 Task: Find connections with filter location Décines-Charpieu with filter topic #motivation with filter profile language French with filter current company Allianz Technology with filter school Al-Falah University with filter industry Construction Hardware Manufacturing with filter service category Customer Support with filter keywords title Restaurant Manager
Action: Mouse moved to (501, 59)
Screenshot: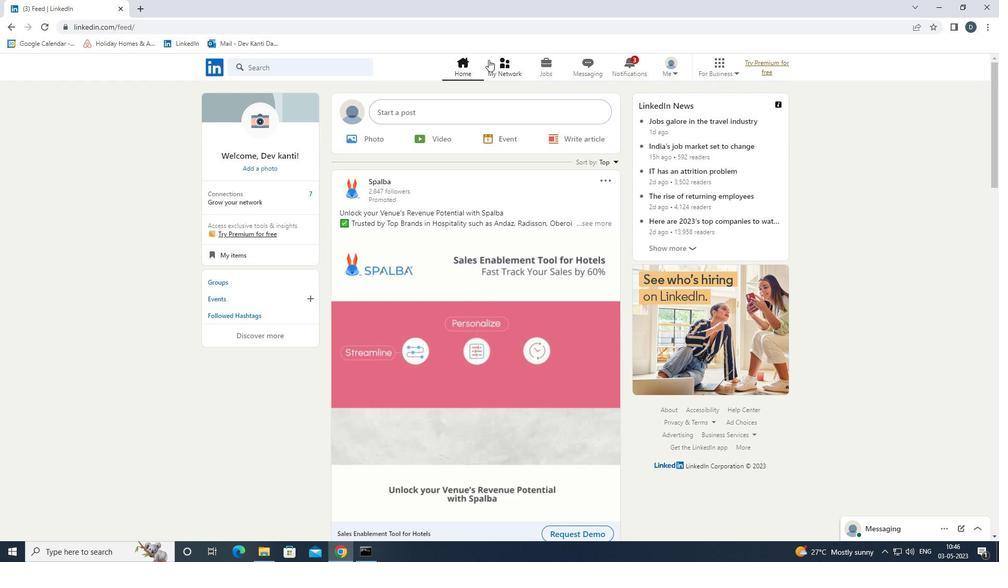 
Action: Mouse pressed left at (501, 59)
Screenshot: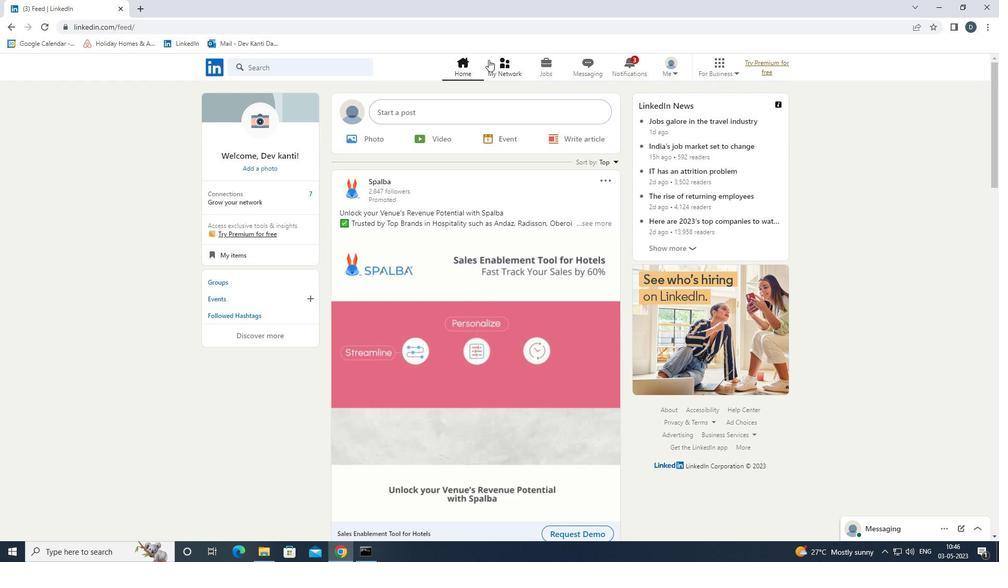 
Action: Mouse moved to (343, 124)
Screenshot: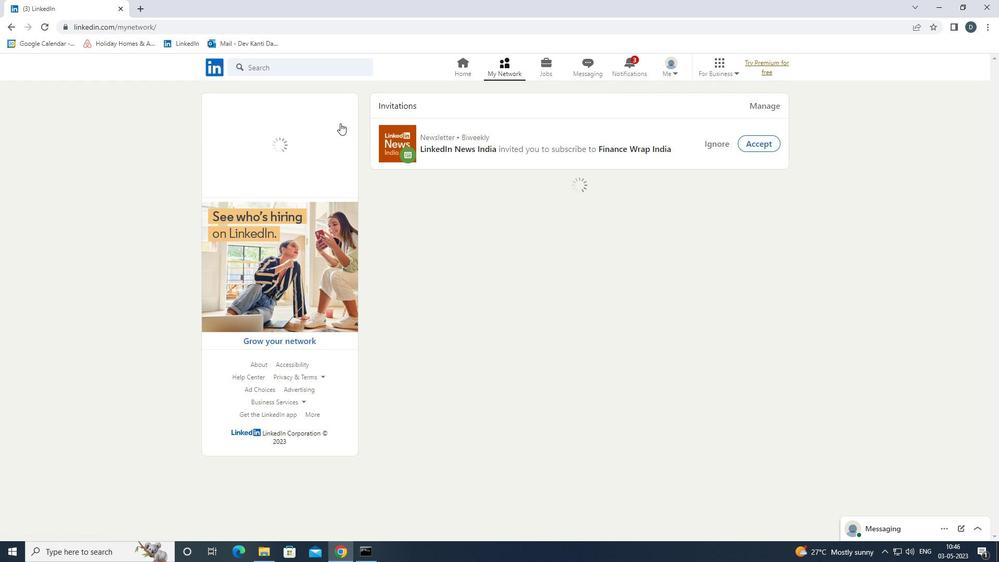 
Action: Mouse pressed left at (343, 124)
Screenshot: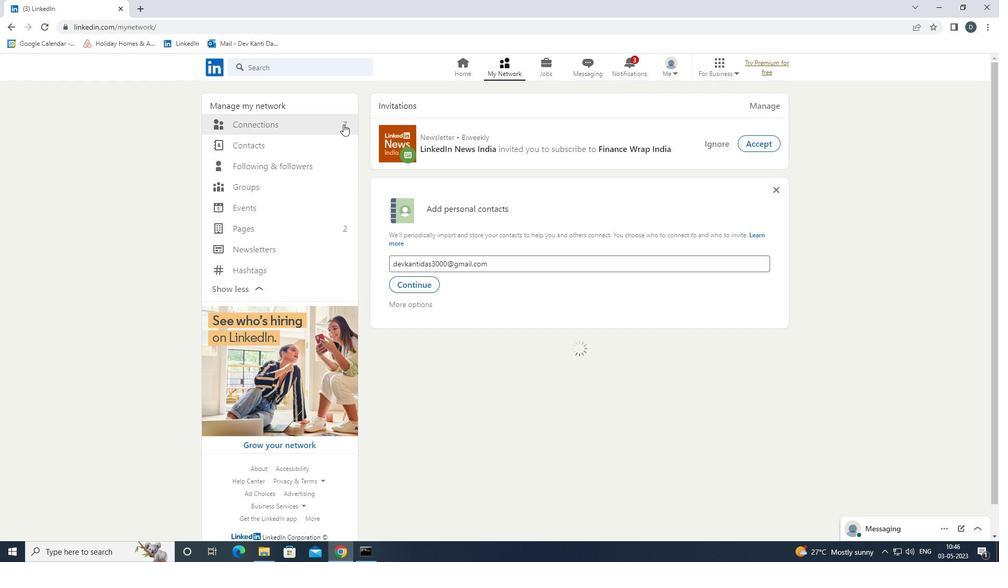 
Action: Mouse moved to (571, 125)
Screenshot: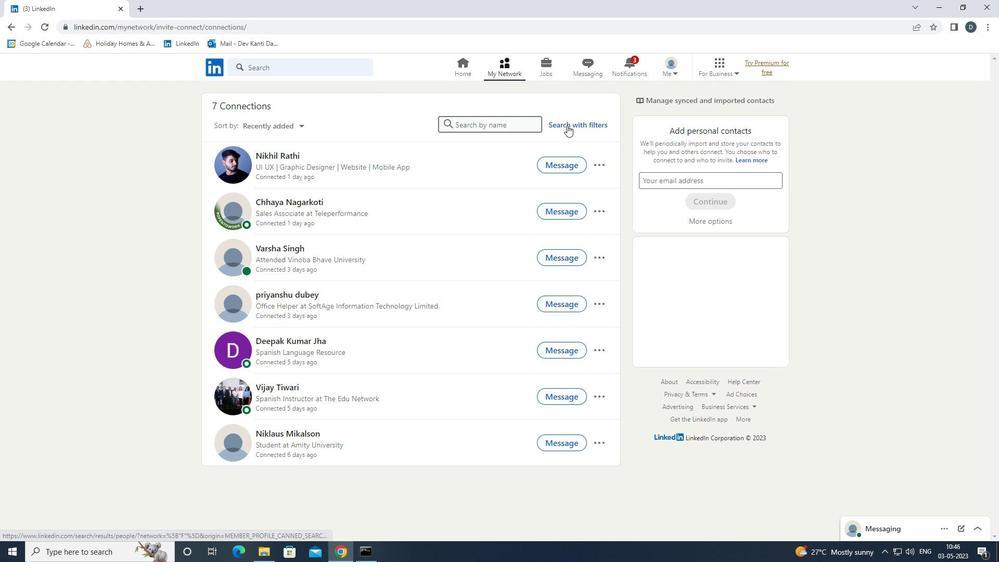 
Action: Mouse pressed left at (571, 125)
Screenshot: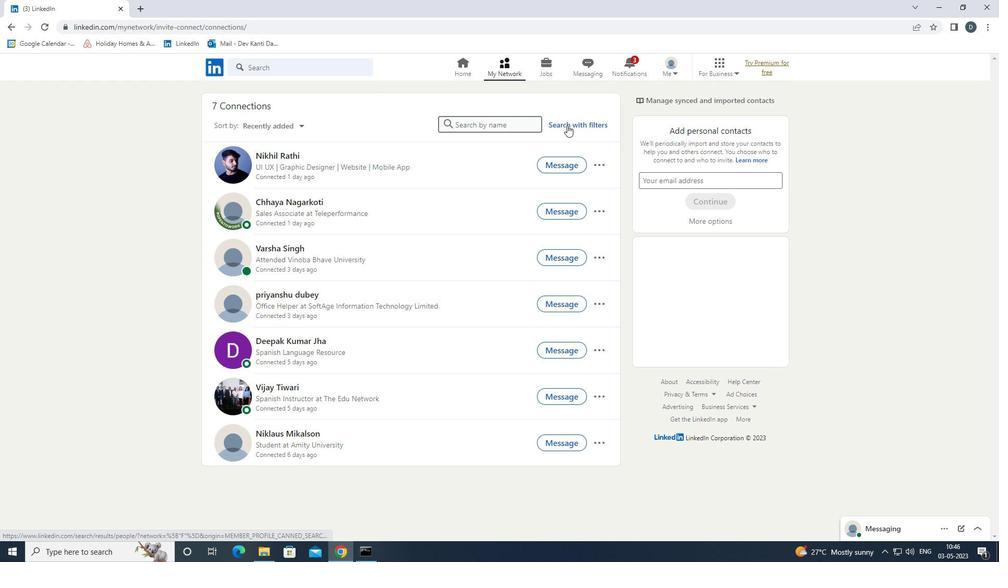 
Action: Mouse moved to (543, 95)
Screenshot: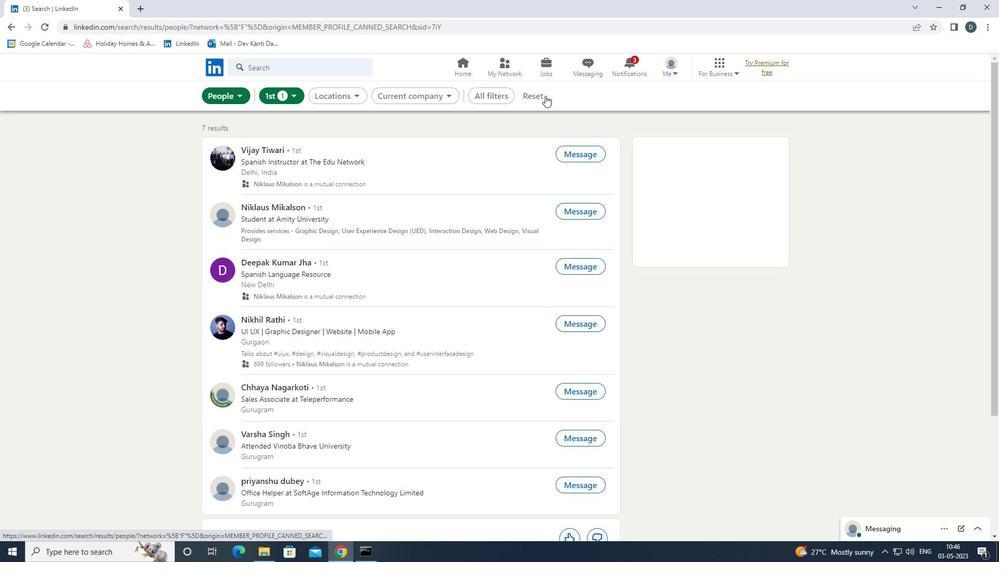 
Action: Mouse pressed left at (543, 95)
Screenshot: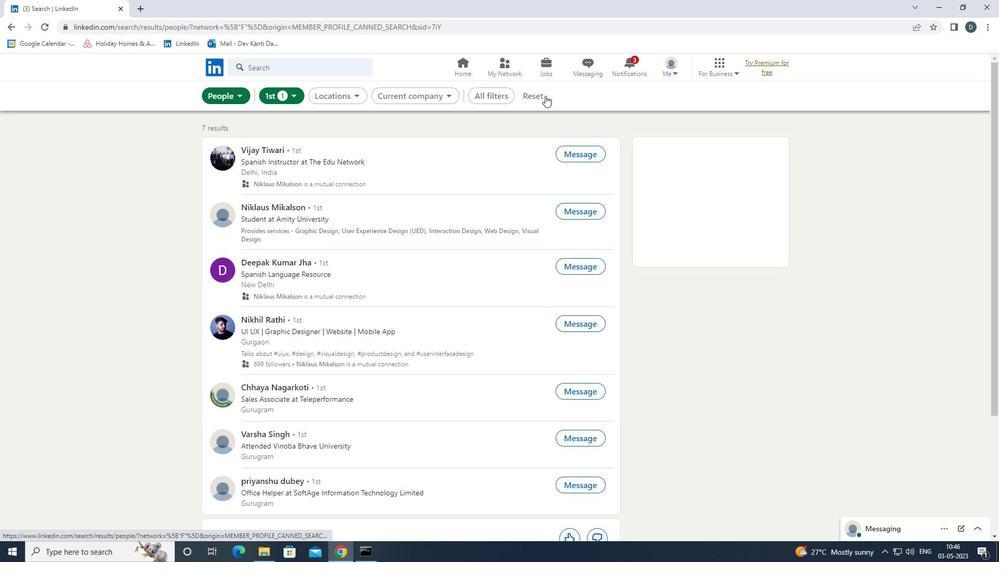 
Action: Mouse moved to (513, 97)
Screenshot: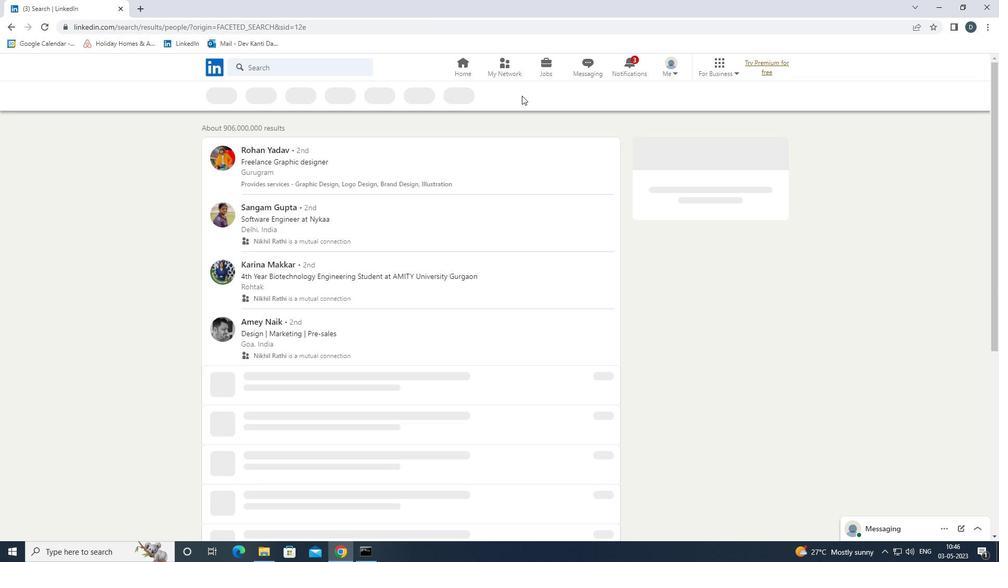 
Action: Mouse pressed left at (513, 97)
Screenshot: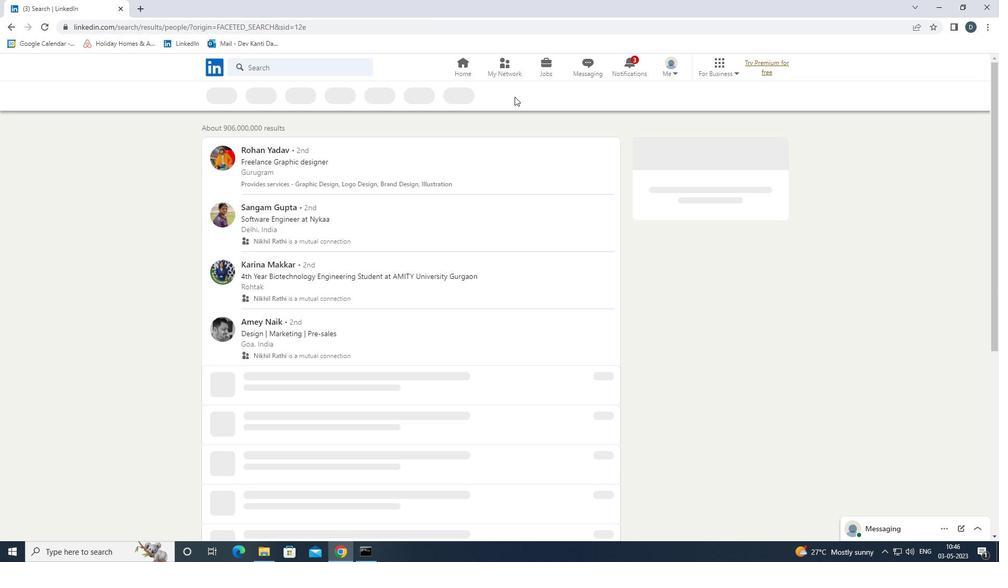 
Action: Mouse pressed left at (513, 97)
Screenshot: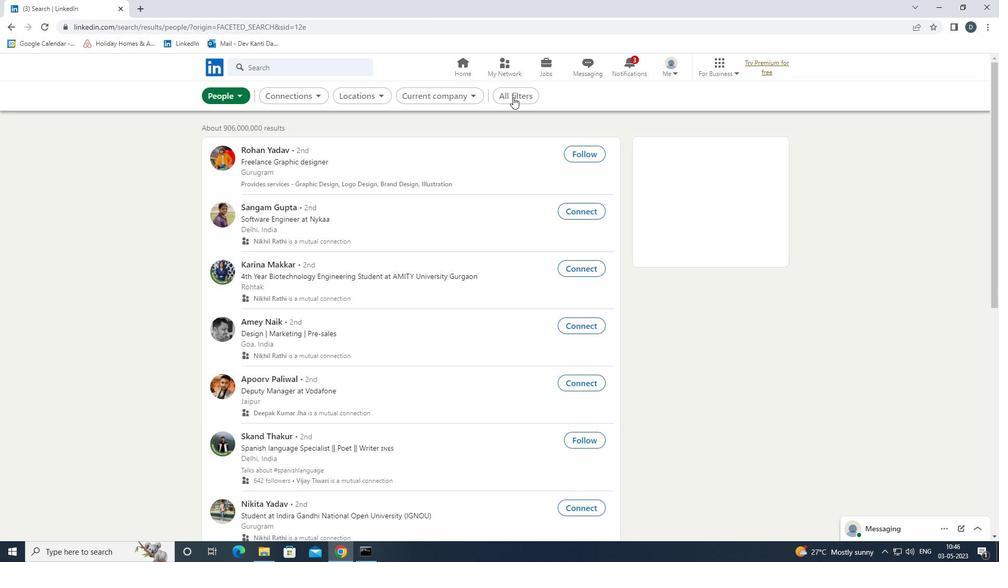 
Action: Mouse moved to (901, 305)
Screenshot: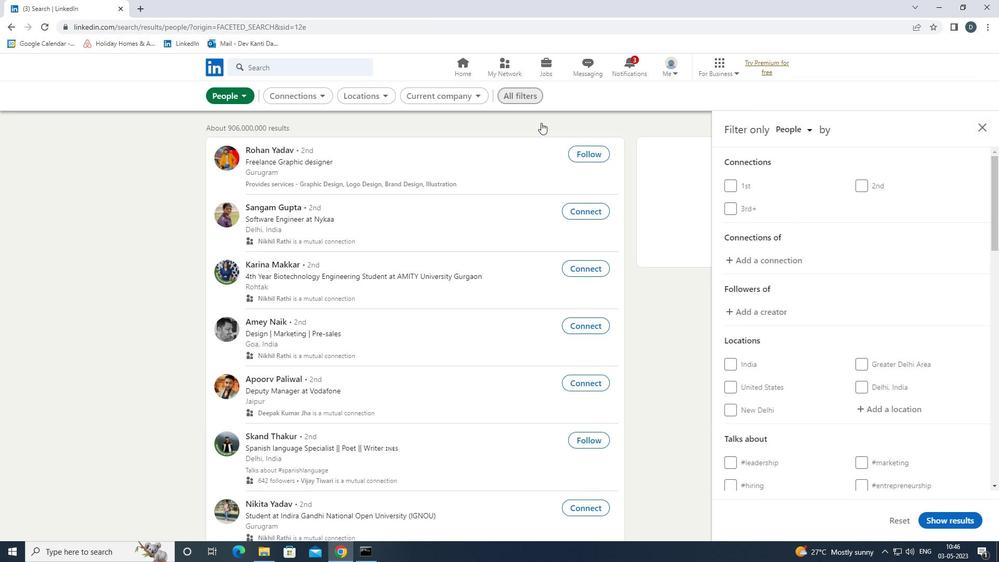 
Action: Mouse scrolled (901, 304) with delta (0, 0)
Screenshot: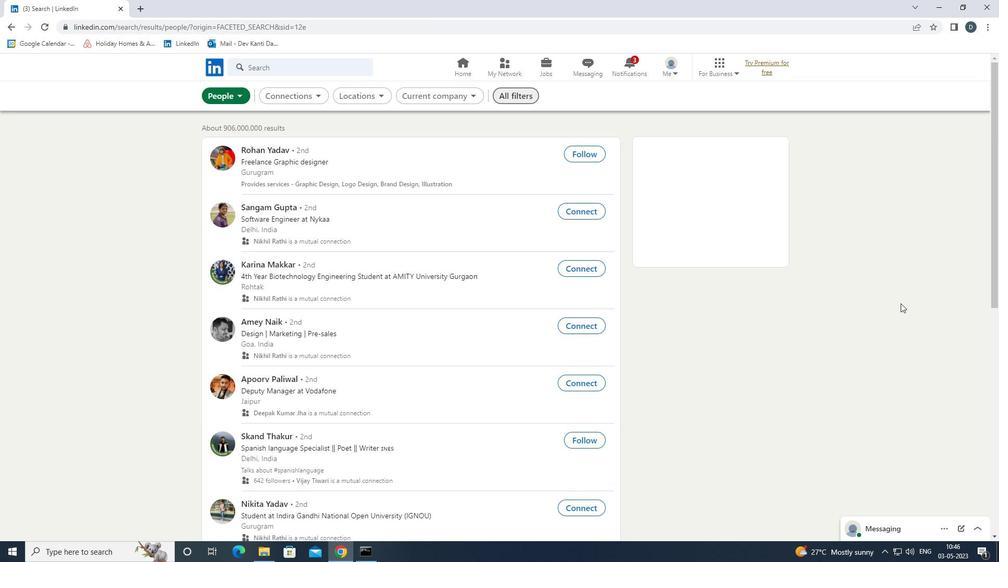 
Action: Mouse scrolled (901, 304) with delta (0, 0)
Screenshot: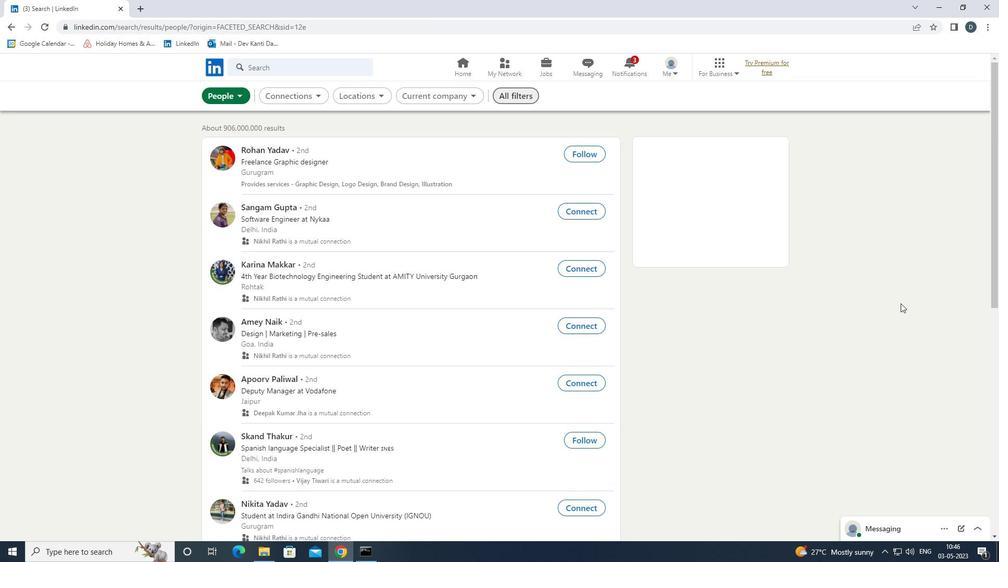 
Action: Mouse moved to (536, 101)
Screenshot: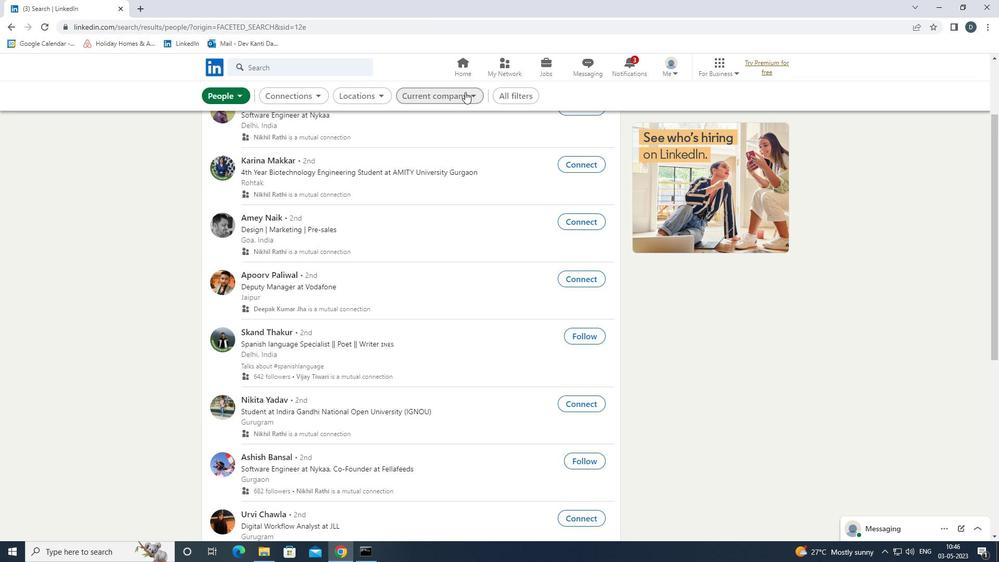 
Action: Mouse pressed left at (536, 101)
Screenshot: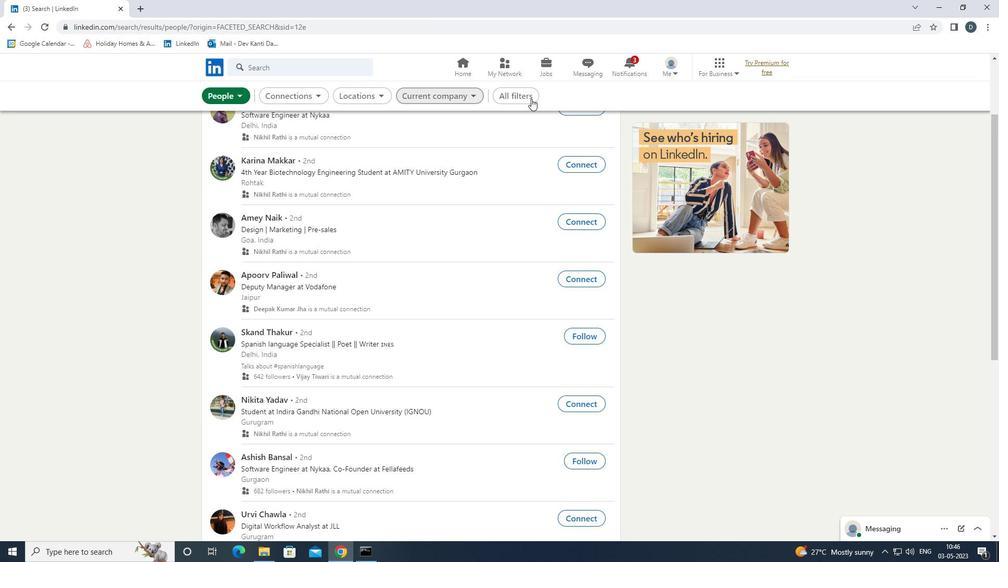 
Action: Mouse moved to (945, 299)
Screenshot: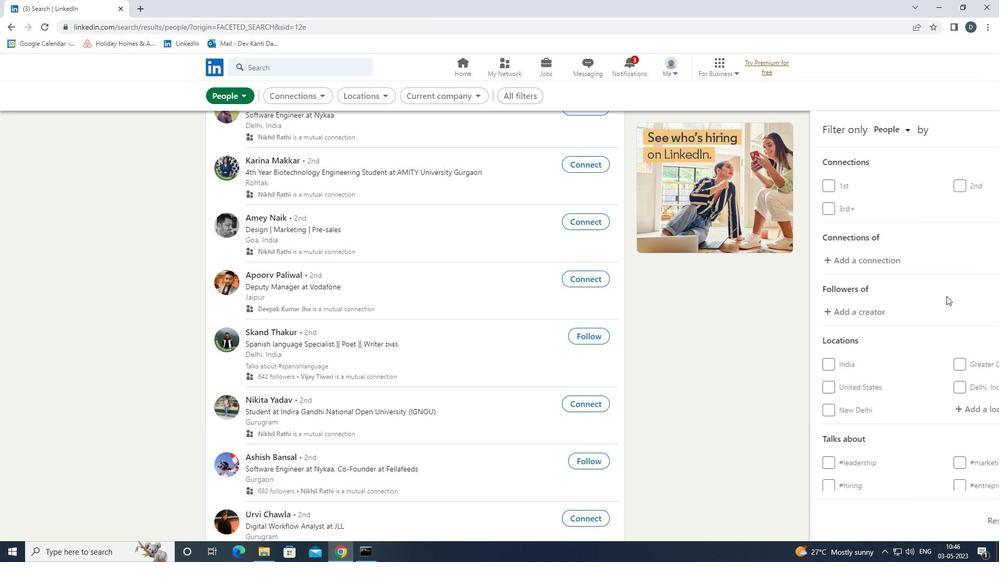 
Action: Mouse scrolled (945, 299) with delta (0, 0)
Screenshot: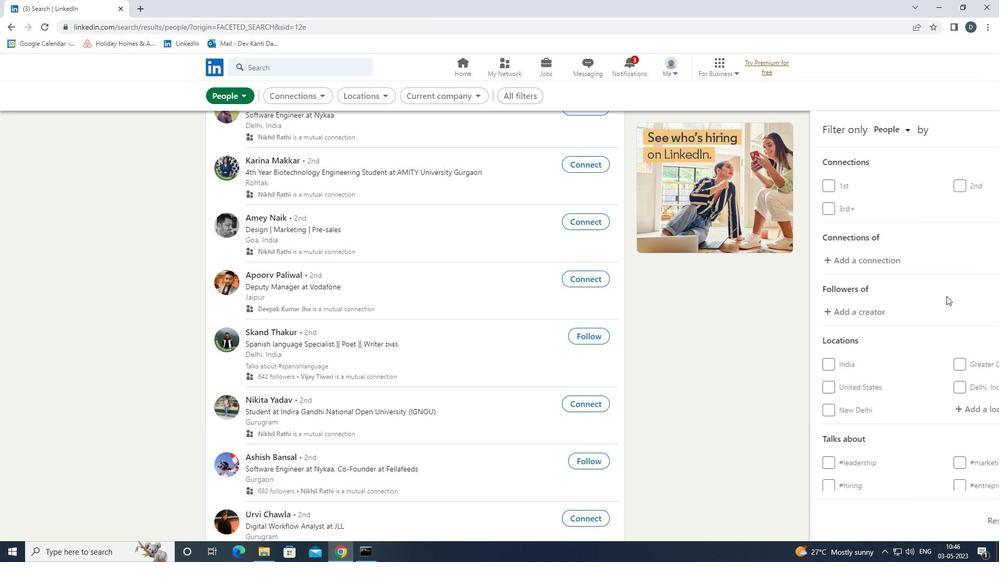 
Action: Mouse moved to (944, 300)
Screenshot: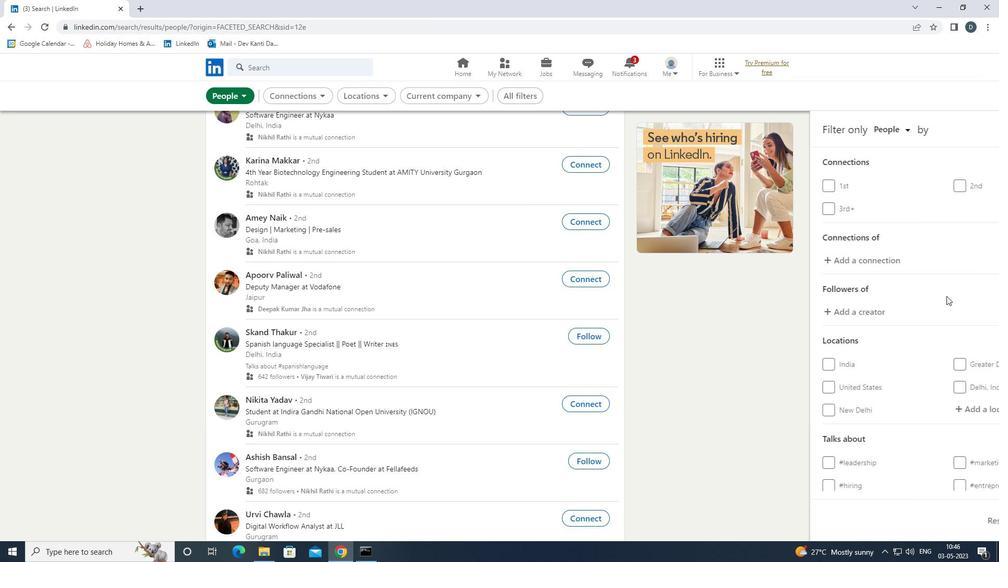 
Action: Mouse scrolled (944, 299) with delta (0, 0)
Screenshot: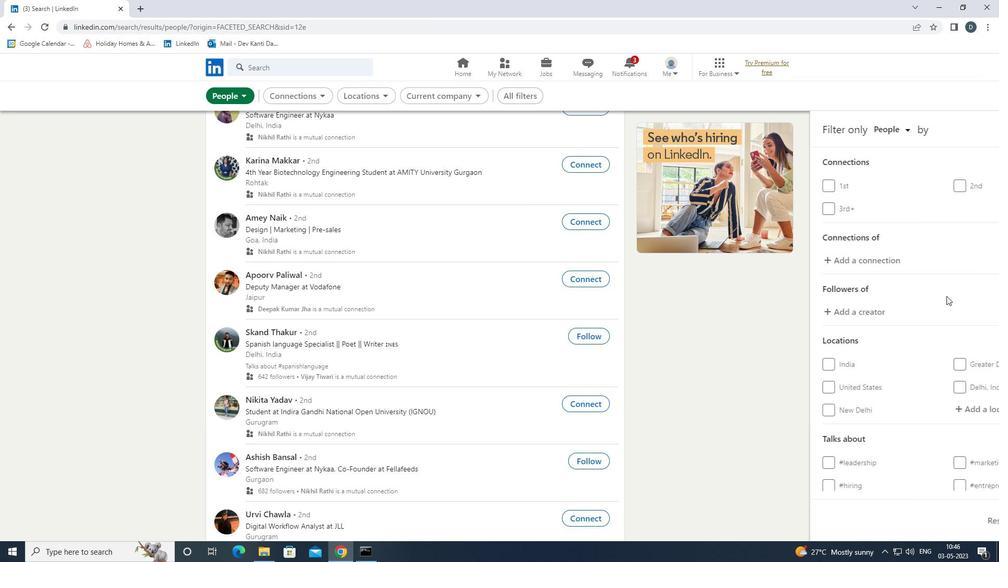 
Action: Mouse moved to (930, 304)
Screenshot: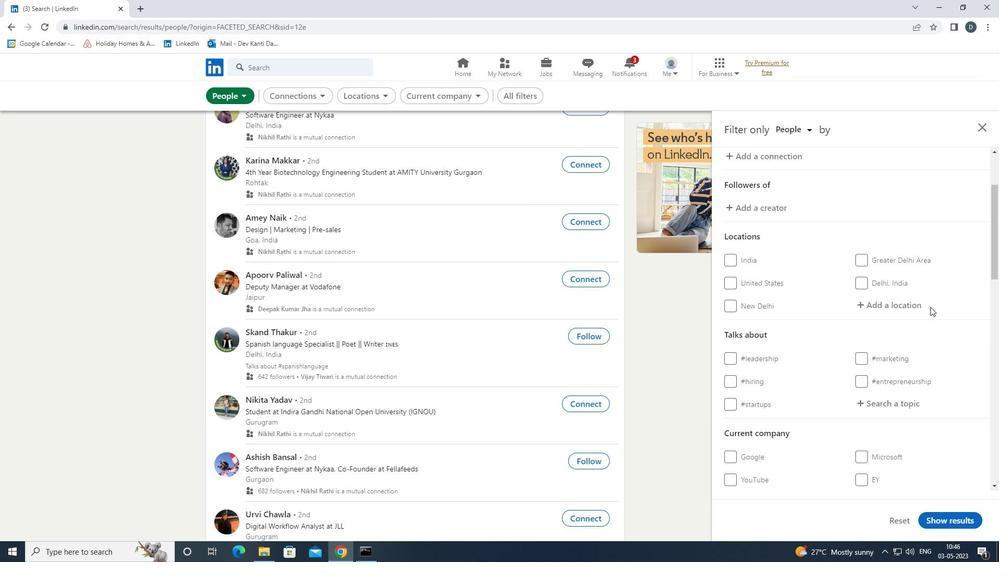 
Action: Mouse pressed left at (930, 304)
Screenshot: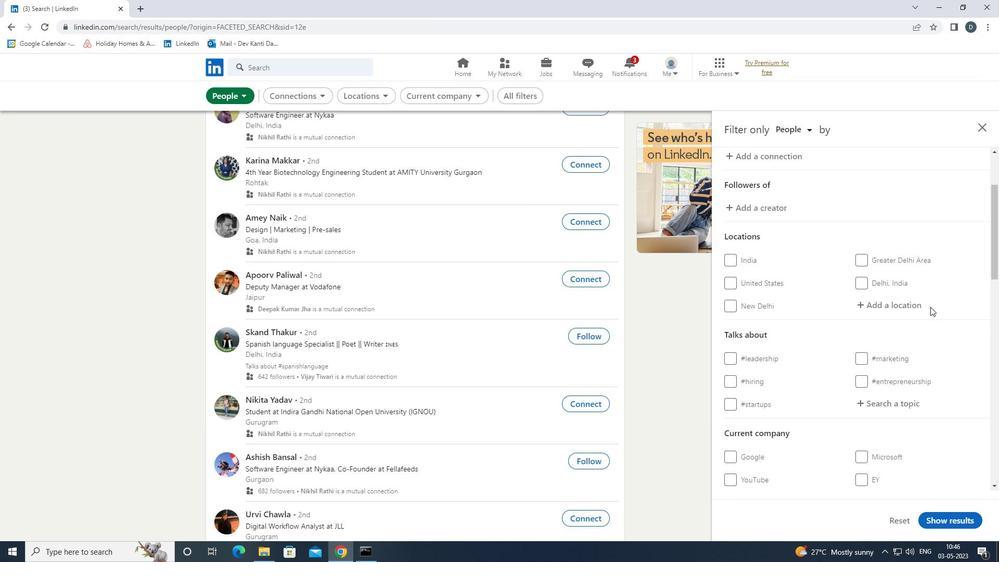 
Action: Mouse moved to (913, 310)
Screenshot: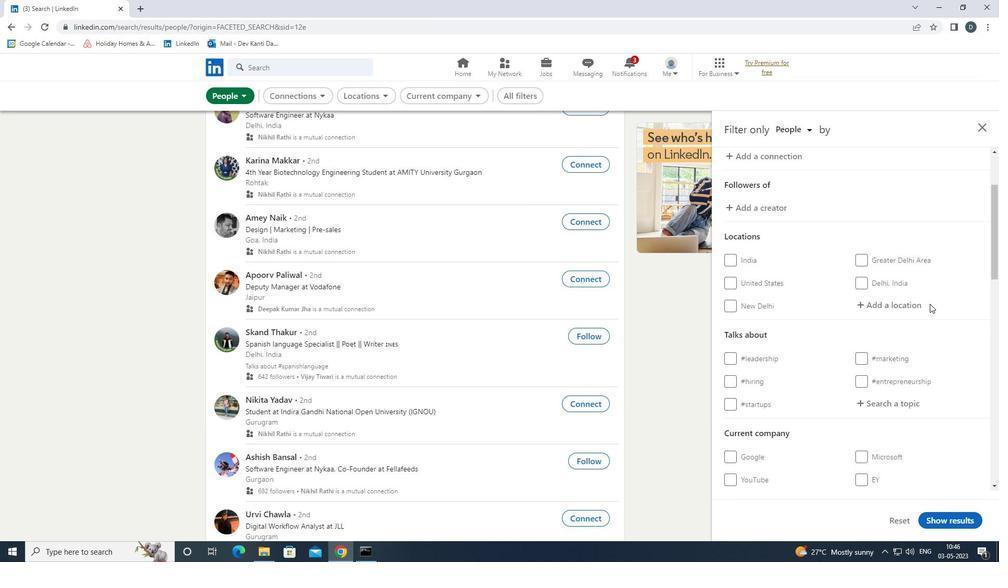 
Action: Mouse pressed left at (913, 310)
Screenshot: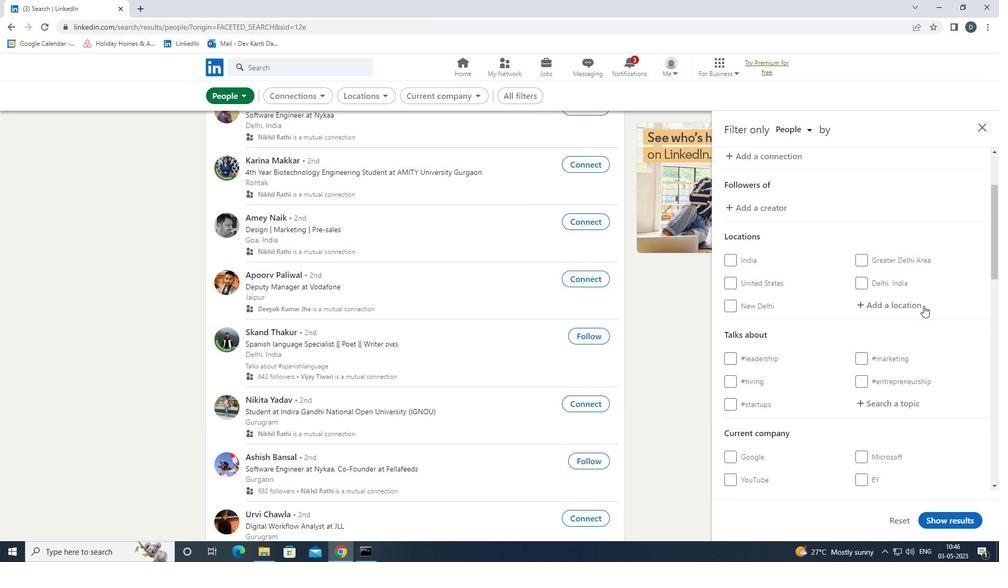 
Action: Mouse moved to (913, 310)
Screenshot: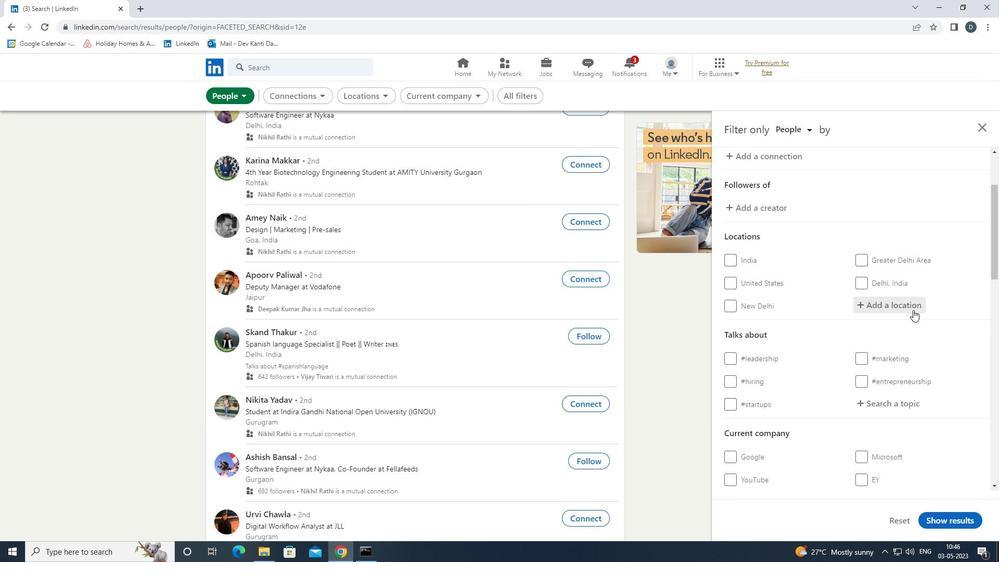 
Action: Key pressed <Key.shift>DI<Key.backspace>ECINES-<Key.down><Key.enter>
Screenshot: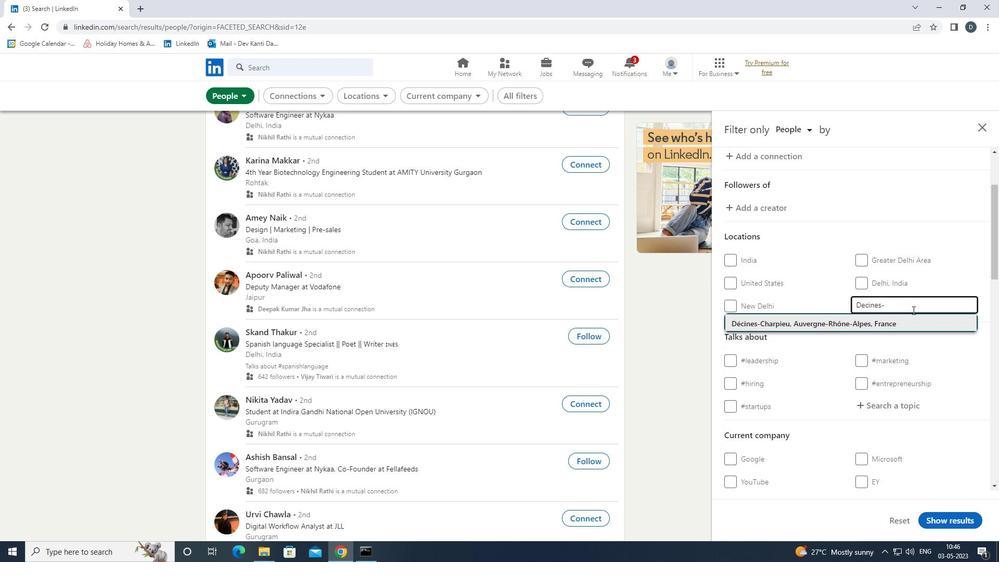 
Action: Mouse moved to (912, 315)
Screenshot: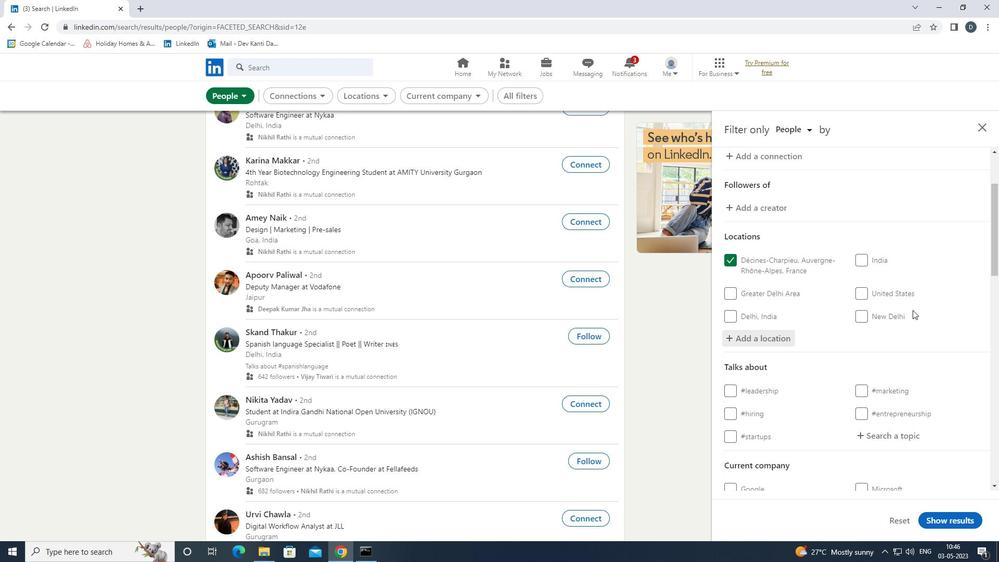 
Action: Mouse scrolled (912, 314) with delta (0, 0)
Screenshot: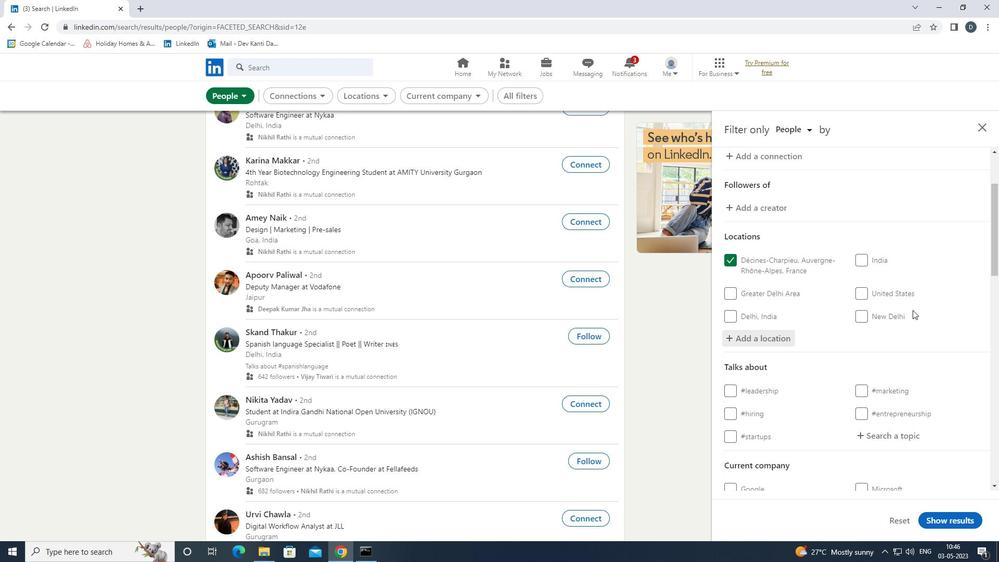 
Action: Mouse moved to (912, 319)
Screenshot: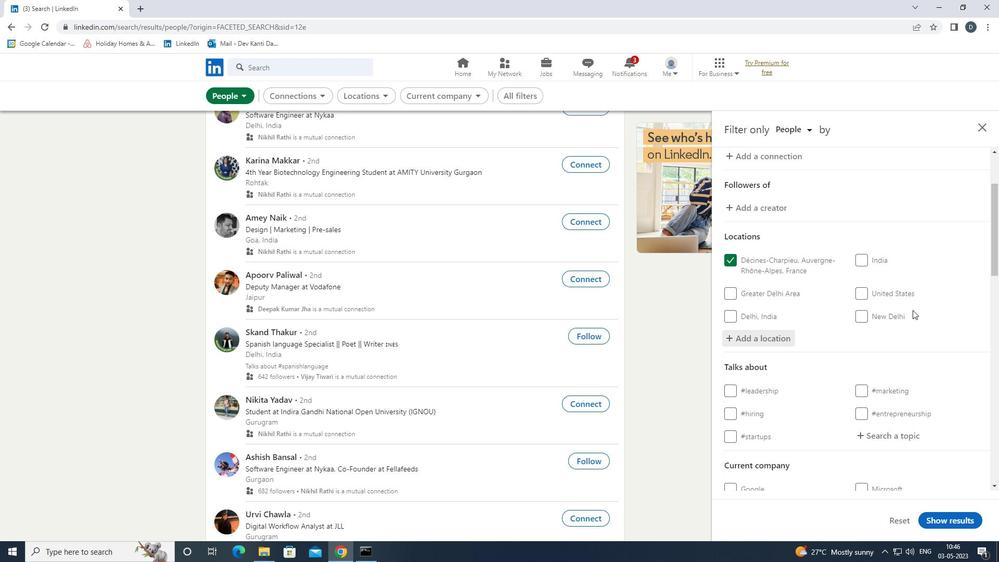 
Action: Mouse scrolled (912, 318) with delta (0, 0)
Screenshot: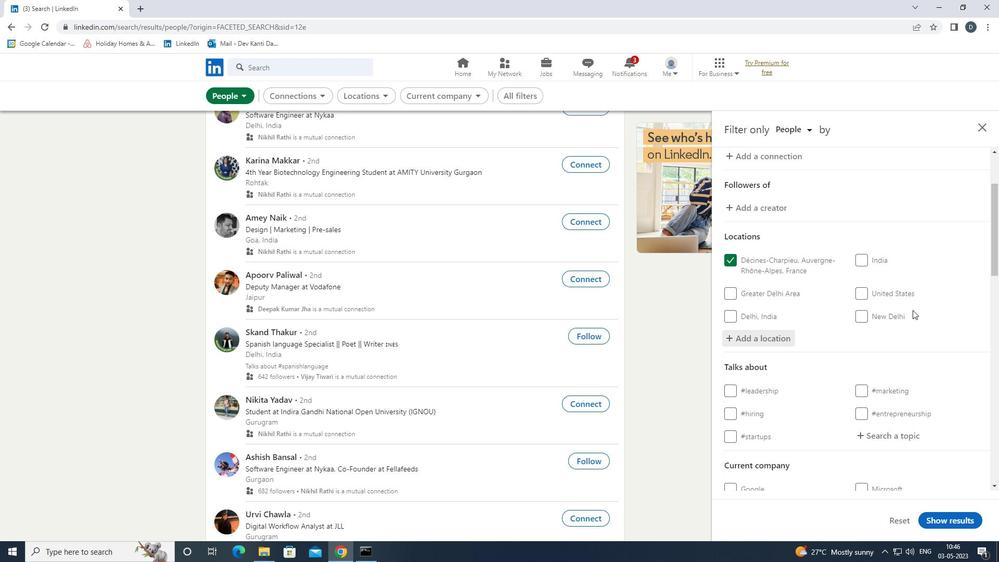 
Action: Mouse moved to (913, 329)
Screenshot: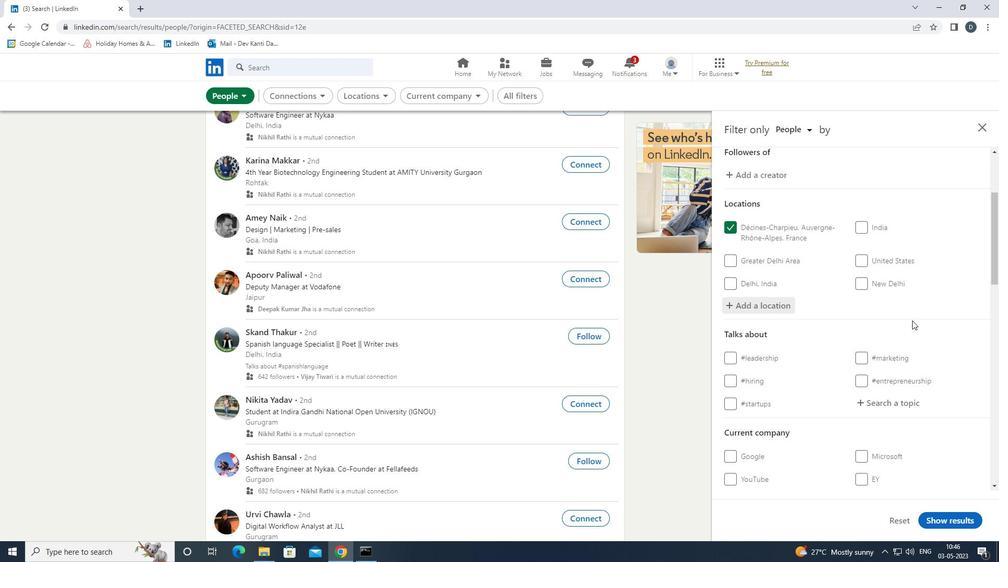 
Action: Mouse pressed left at (913, 329)
Screenshot: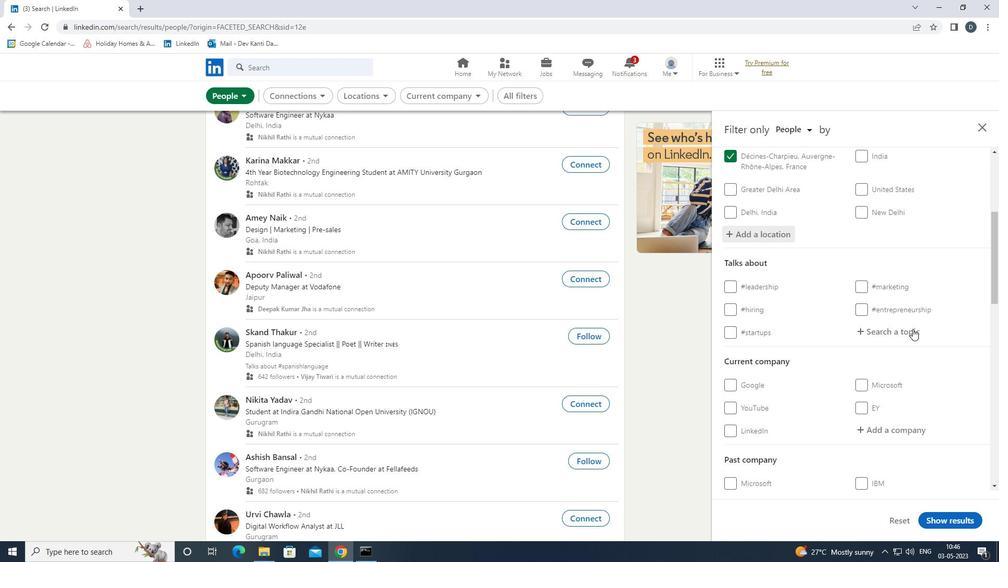 
Action: Key pressed MOTIVAT<Key.down><Key.enter>
Screenshot: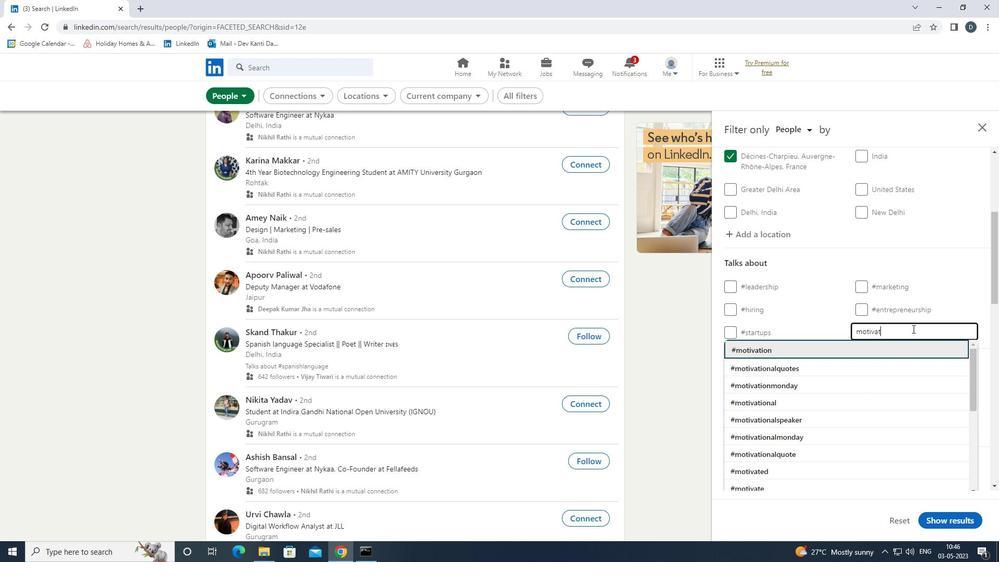 
Action: Mouse moved to (913, 327)
Screenshot: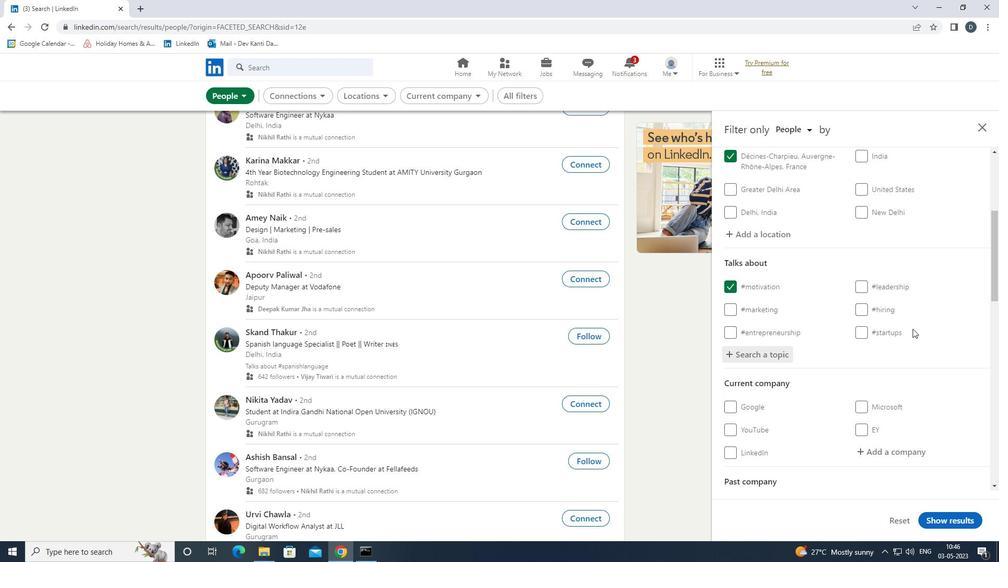 
Action: Mouse scrolled (913, 326) with delta (0, 0)
Screenshot: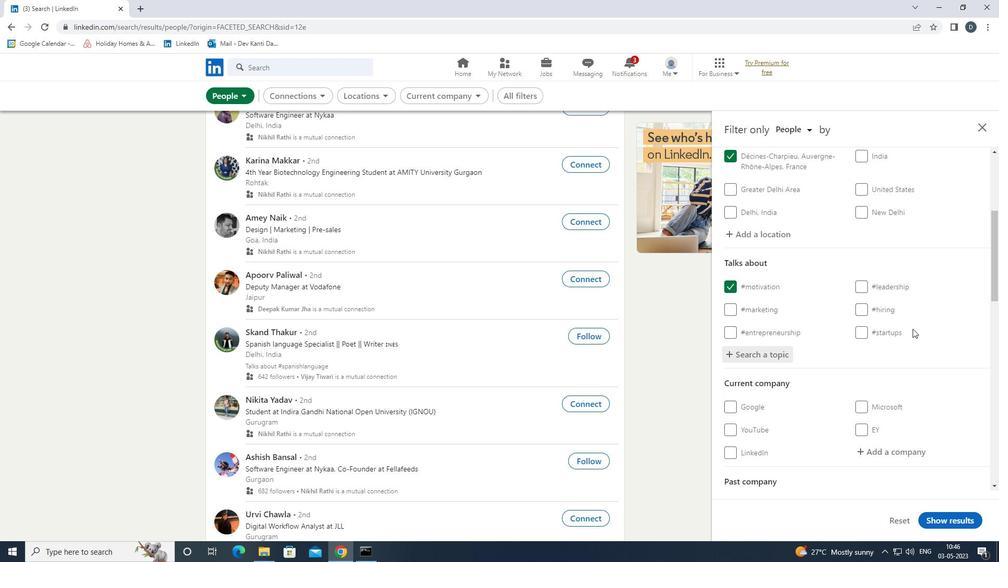 
Action: Mouse scrolled (913, 326) with delta (0, 0)
Screenshot: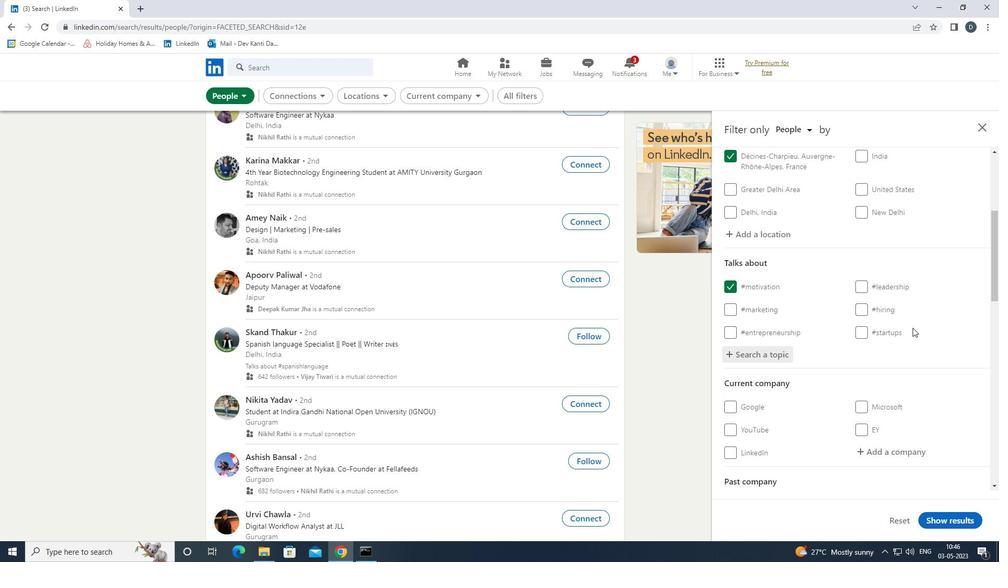 
Action: Mouse scrolled (913, 326) with delta (0, 0)
Screenshot: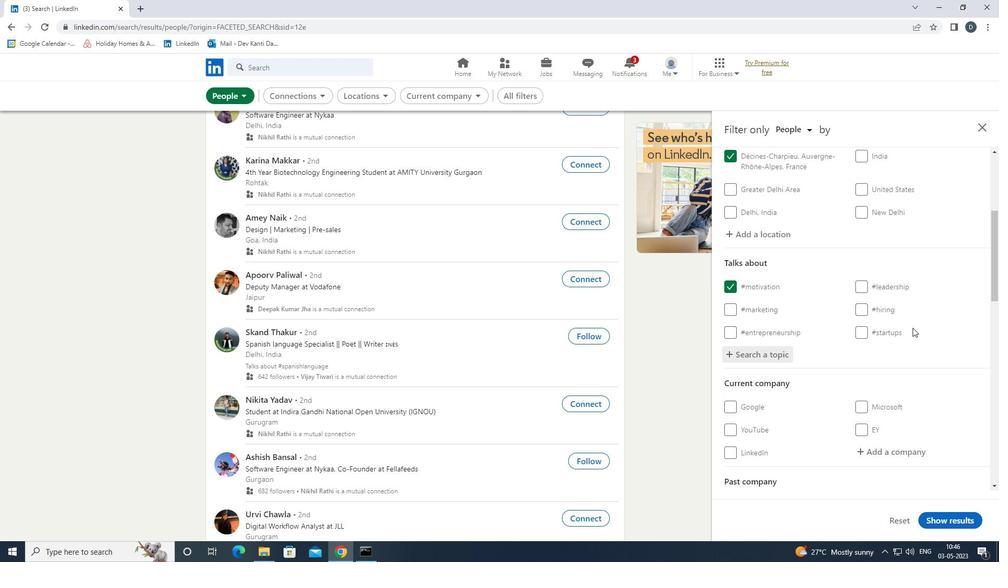 
Action: Mouse scrolled (913, 326) with delta (0, 0)
Screenshot: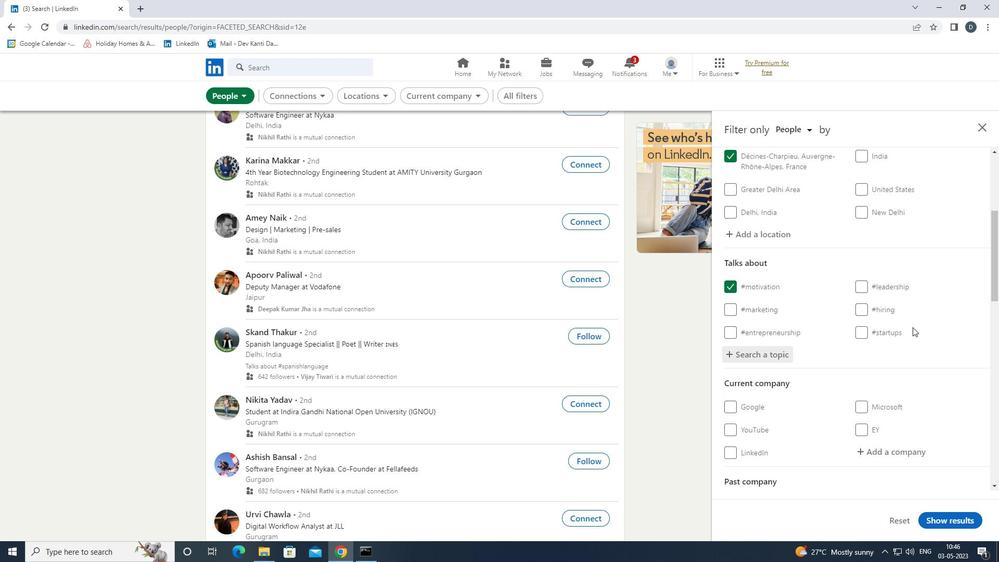 
Action: Mouse scrolled (913, 326) with delta (0, 0)
Screenshot: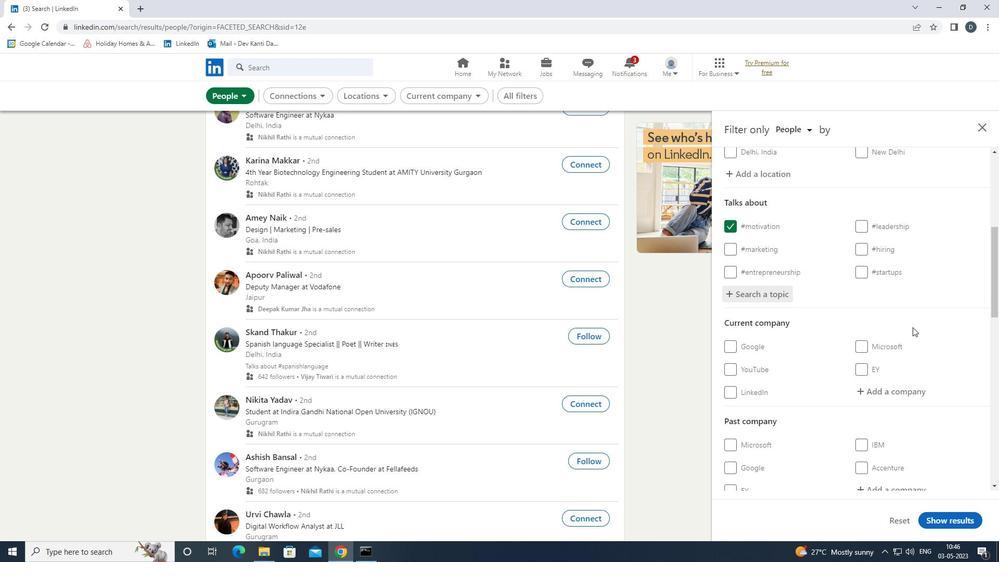 
Action: Mouse scrolled (913, 326) with delta (0, 0)
Screenshot: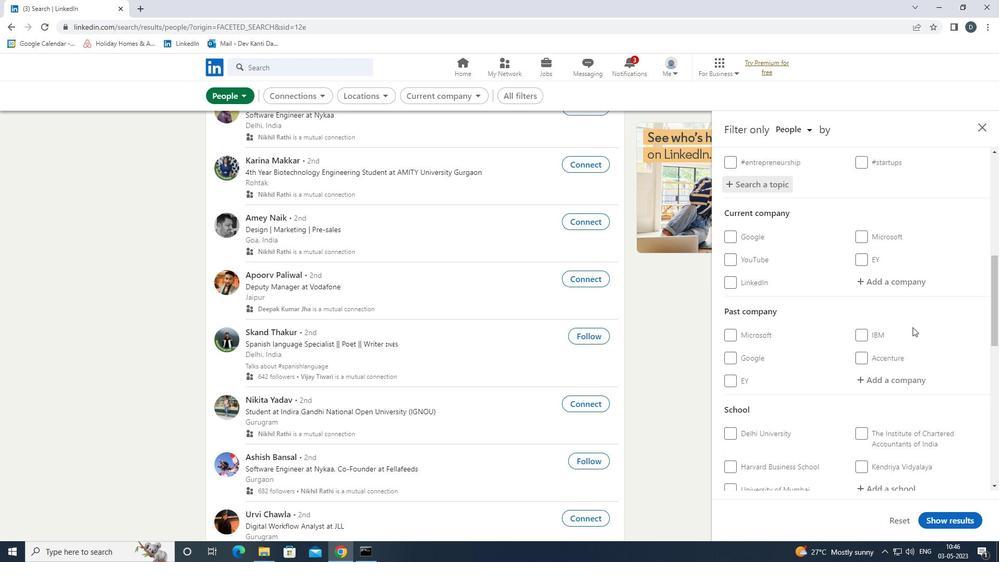 
Action: Mouse scrolled (913, 326) with delta (0, 0)
Screenshot: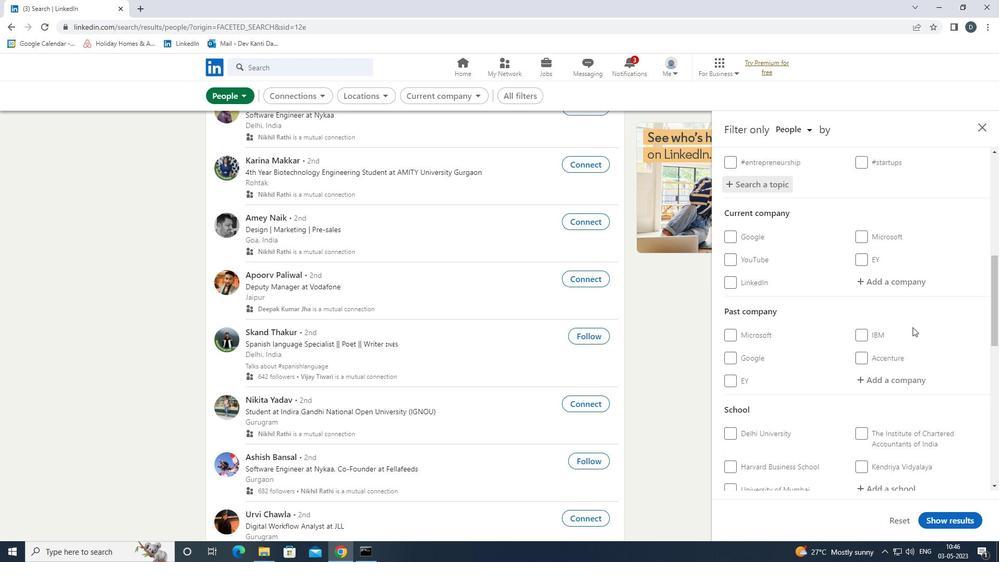 
Action: Mouse moved to (883, 399)
Screenshot: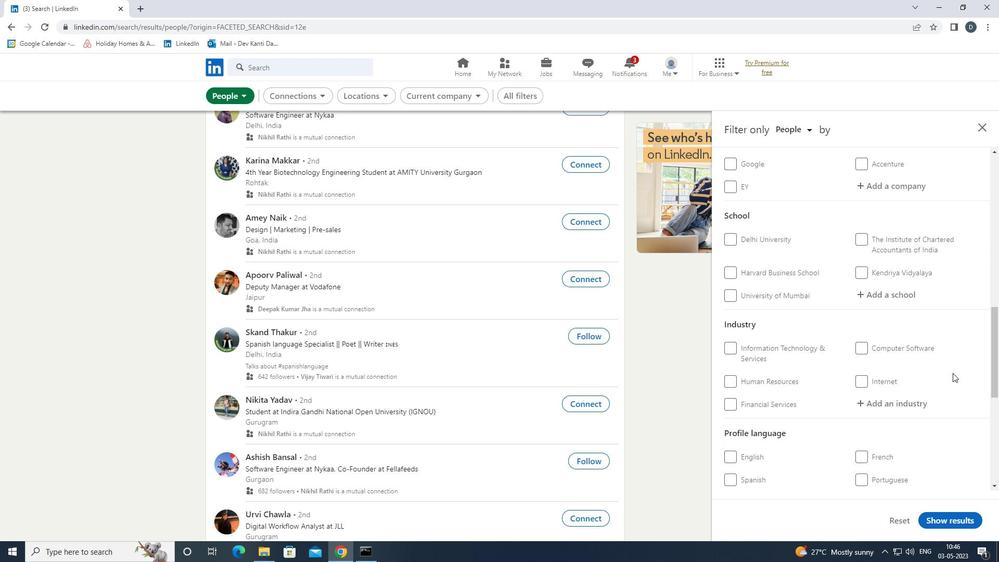 
Action: Mouse scrolled (883, 398) with delta (0, 0)
Screenshot: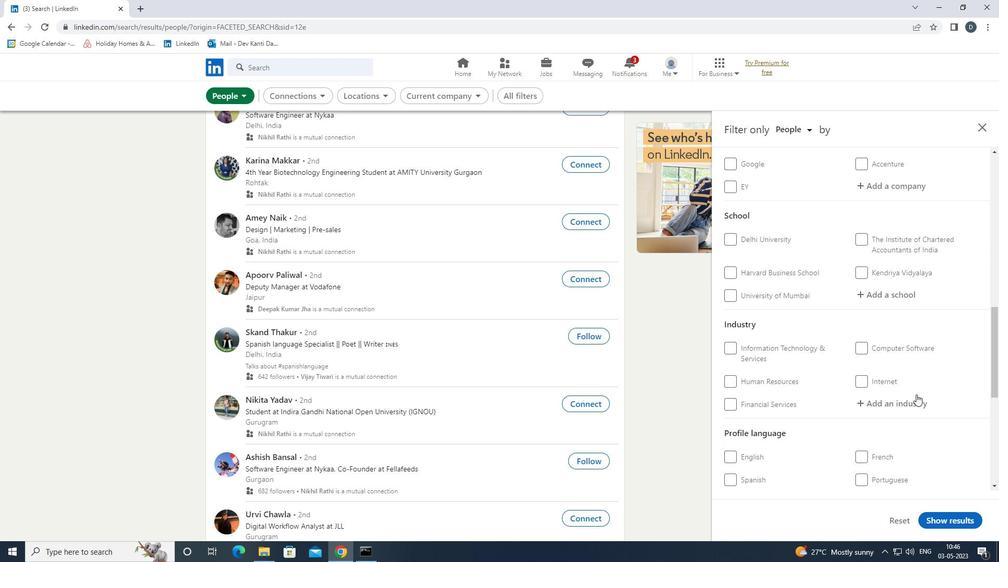 
Action: Mouse moved to (880, 404)
Screenshot: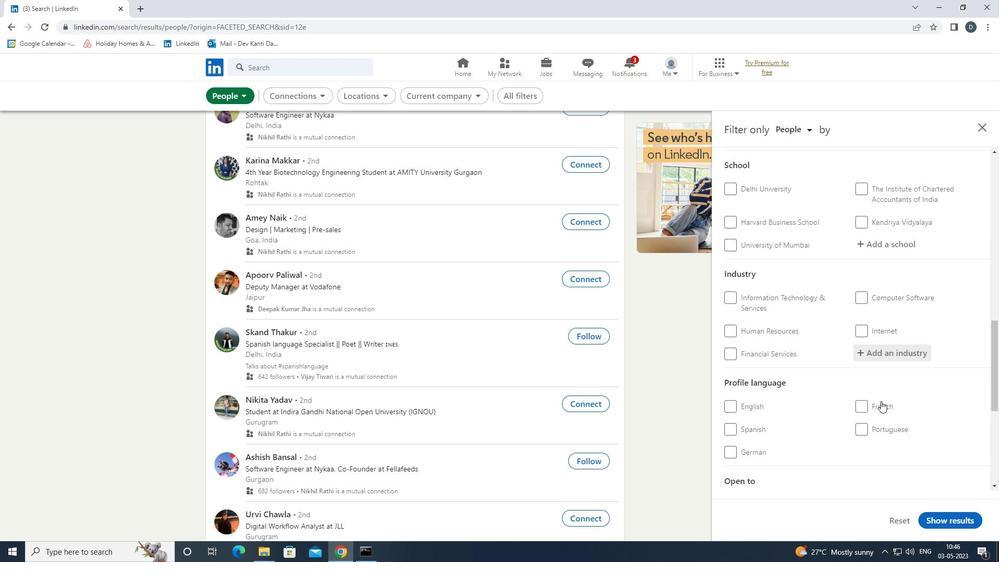 
Action: Mouse pressed left at (880, 404)
Screenshot: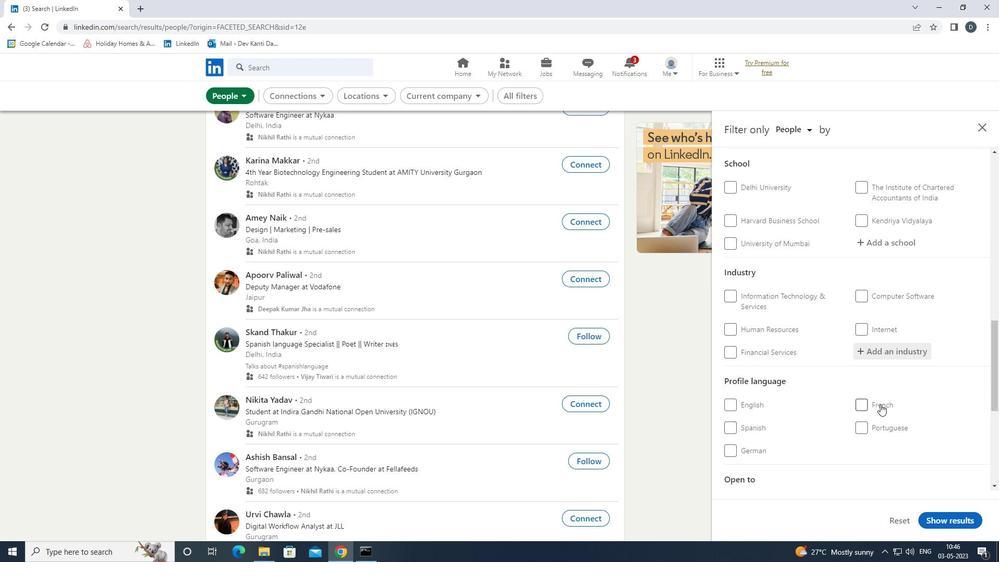 
Action: Mouse scrolled (880, 405) with delta (0, 0)
Screenshot: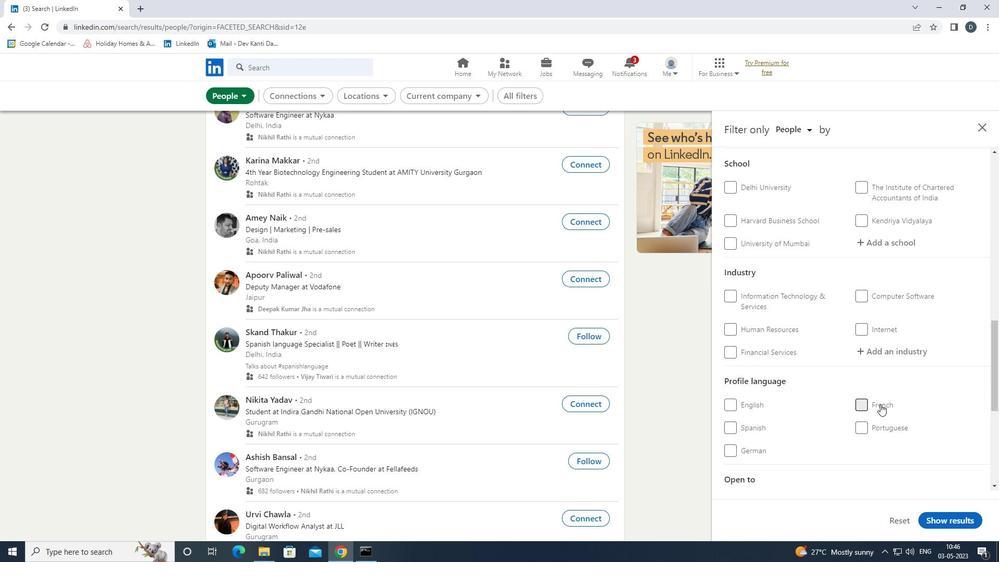 
Action: Mouse scrolled (880, 405) with delta (0, 0)
Screenshot: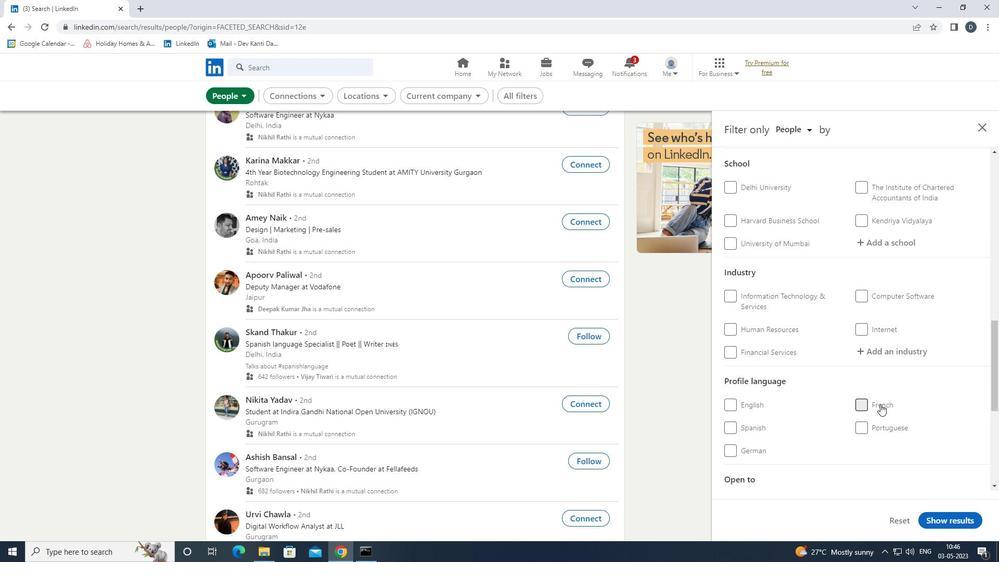 
Action: Mouse scrolled (880, 405) with delta (0, 0)
Screenshot: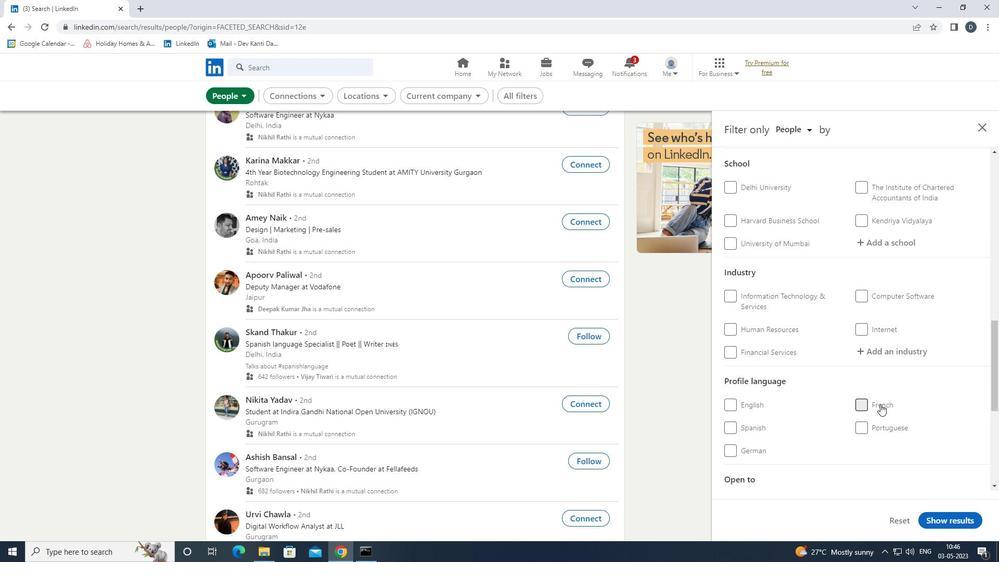 
Action: Mouse scrolled (880, 405) with delta (0, 0)
Screenshot: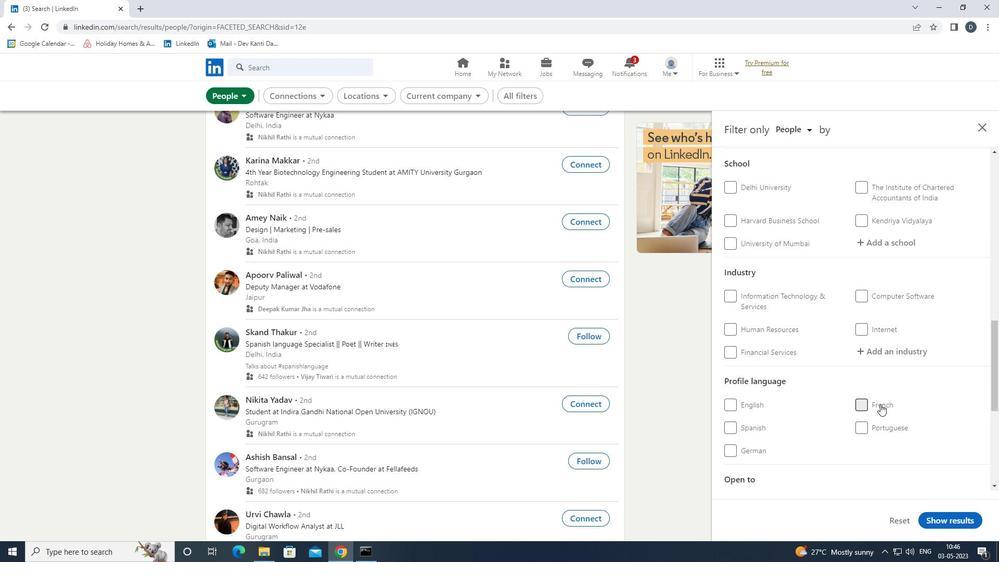 
Action: Mouse moved to (881, 402)
Screenshot: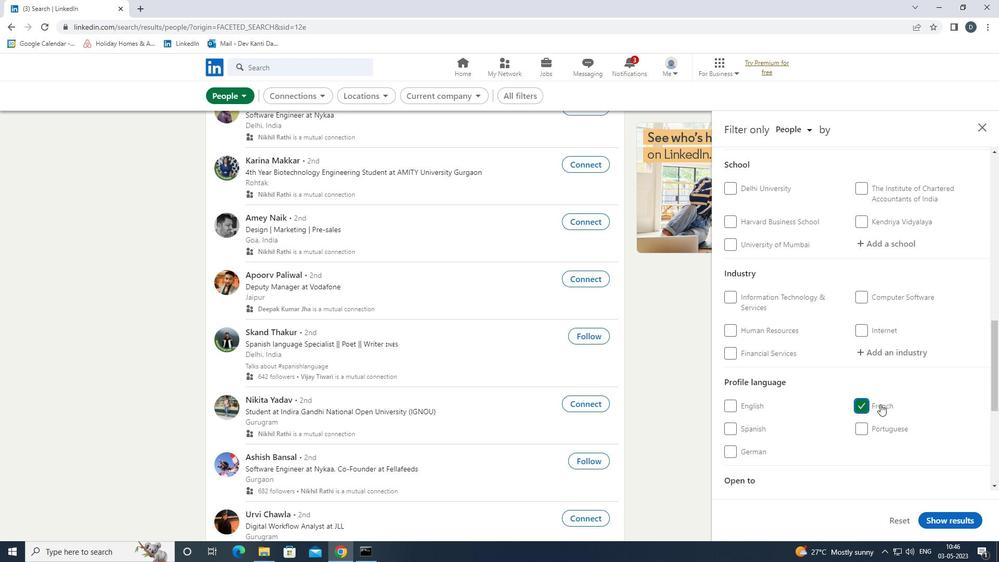 
Action: Mouse scrolled (881, 403) with delta (0, 0)
Screenshot: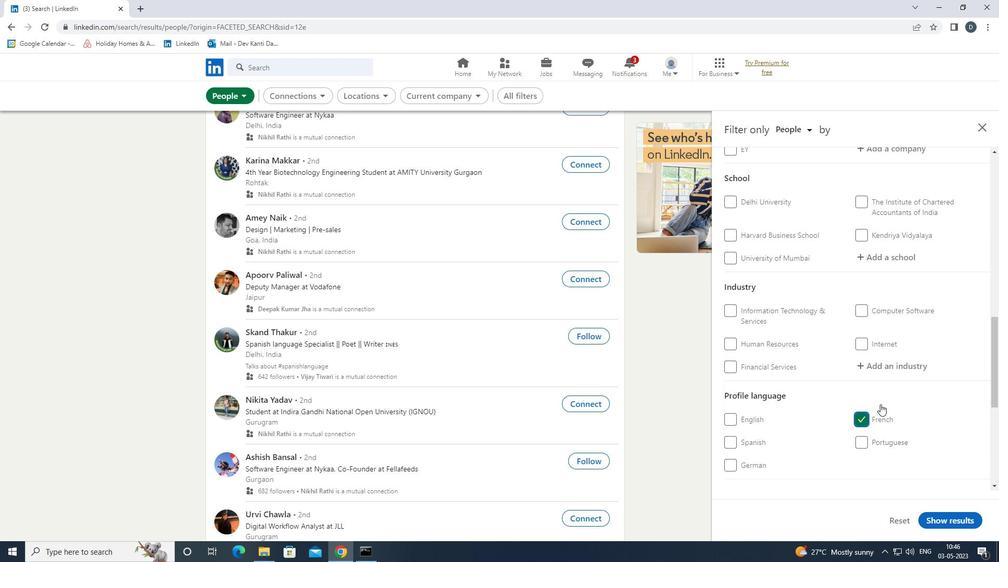 
Action: Mouse scrolled (881, 403) with delta (0, 0)
Screenshot: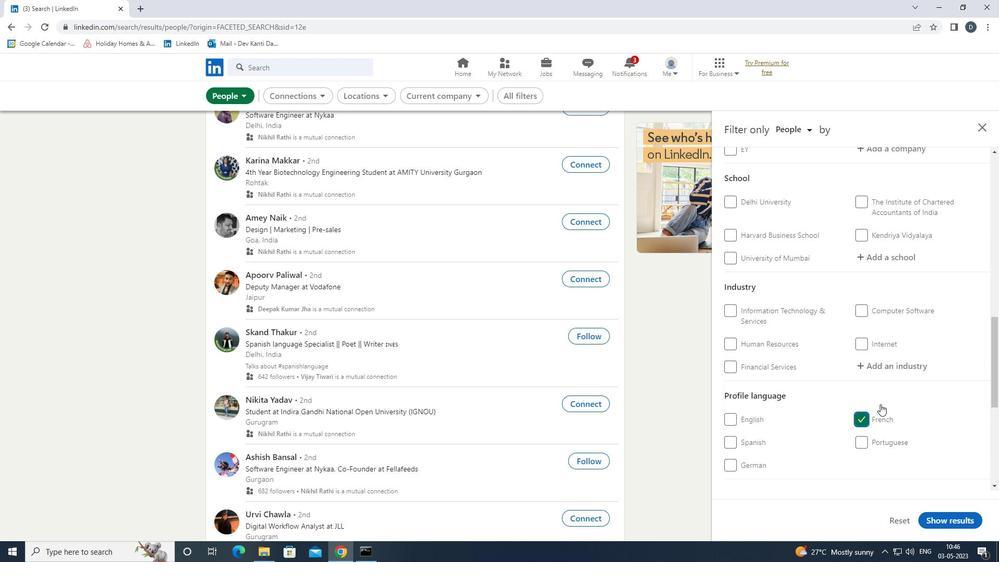 
Action: Mouse moved to (880, 354)
Screenshot: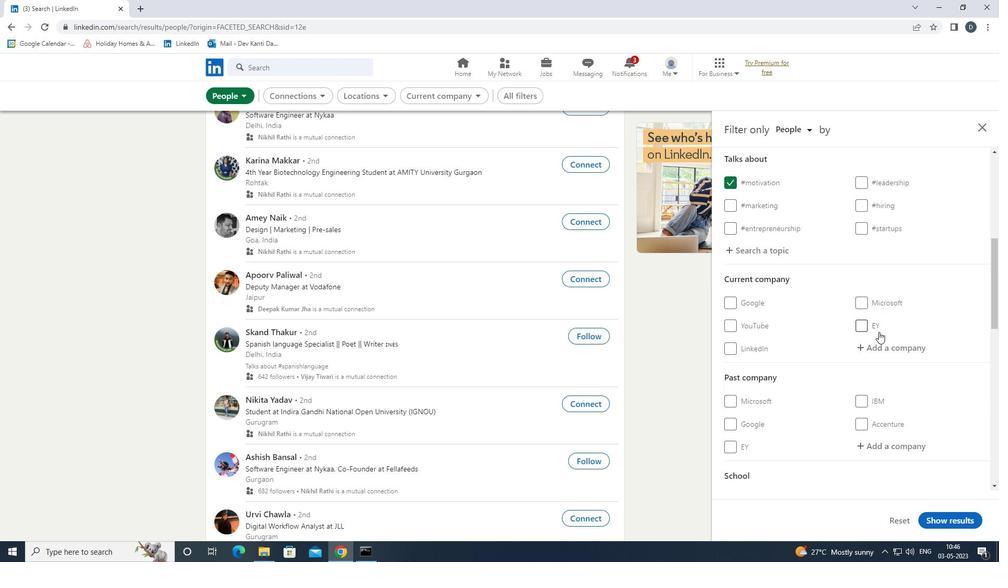 
Action: Mouse pressed left at (880, 354)
Screenshot: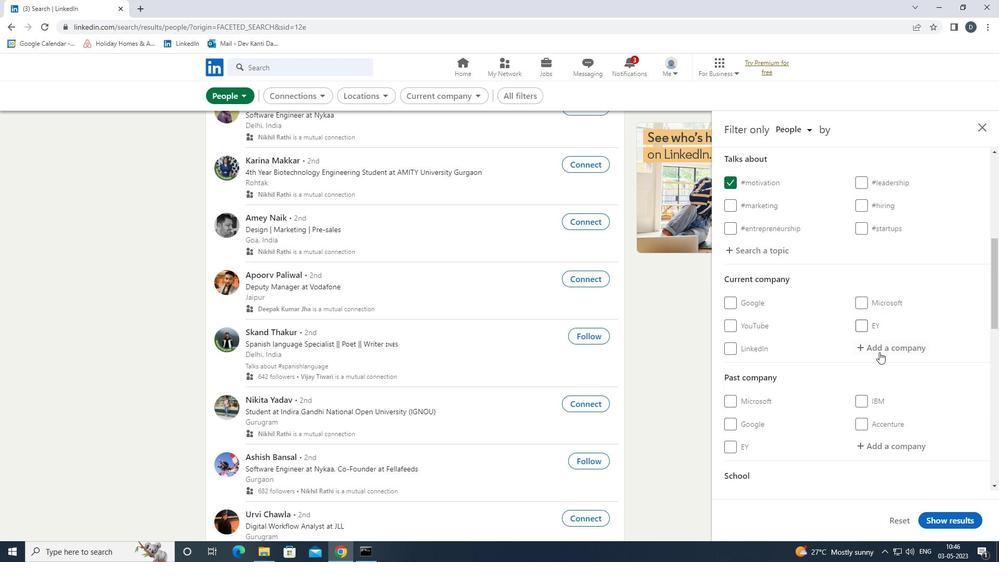 
Action: Key pressed <Key.shift><Key.shift>ALLIANZ<Key.down><Key.down><Key.down><Key.up><Key.enter>
Screenshot: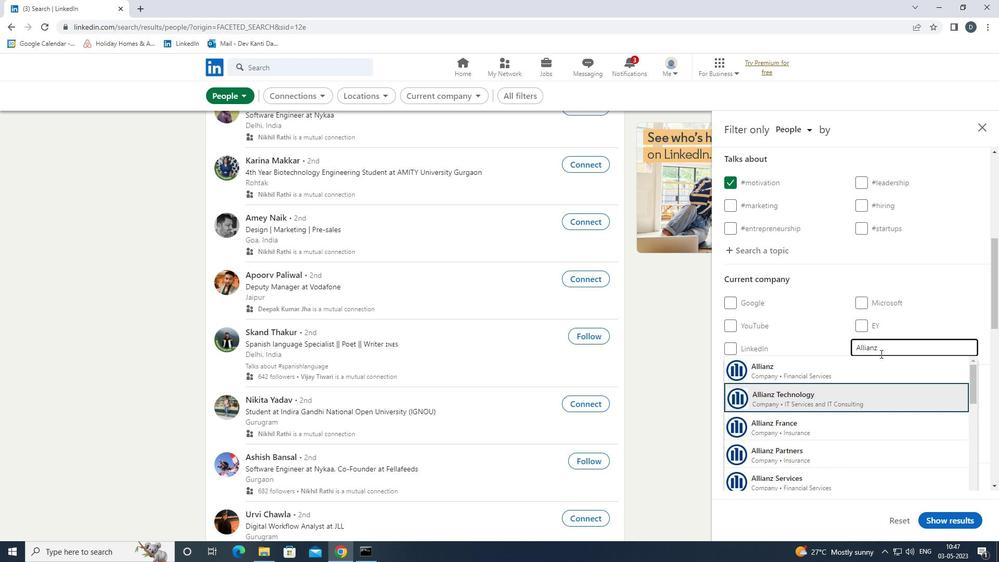 
Action: Mouse moved to (903, 339)
Screenshot: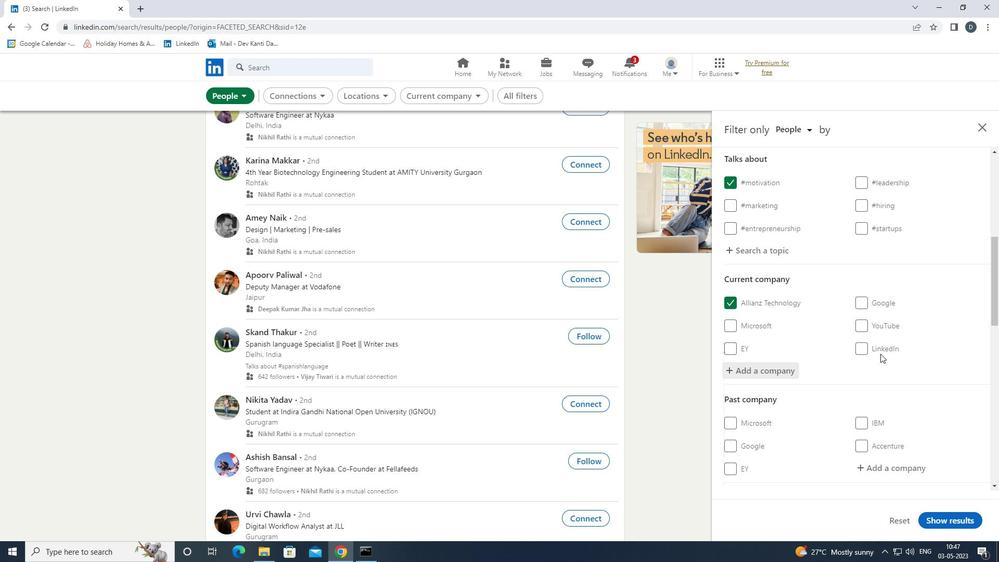 
Action: Mouse scrolled (903, 338) with delta (0, 0)
Screenshot: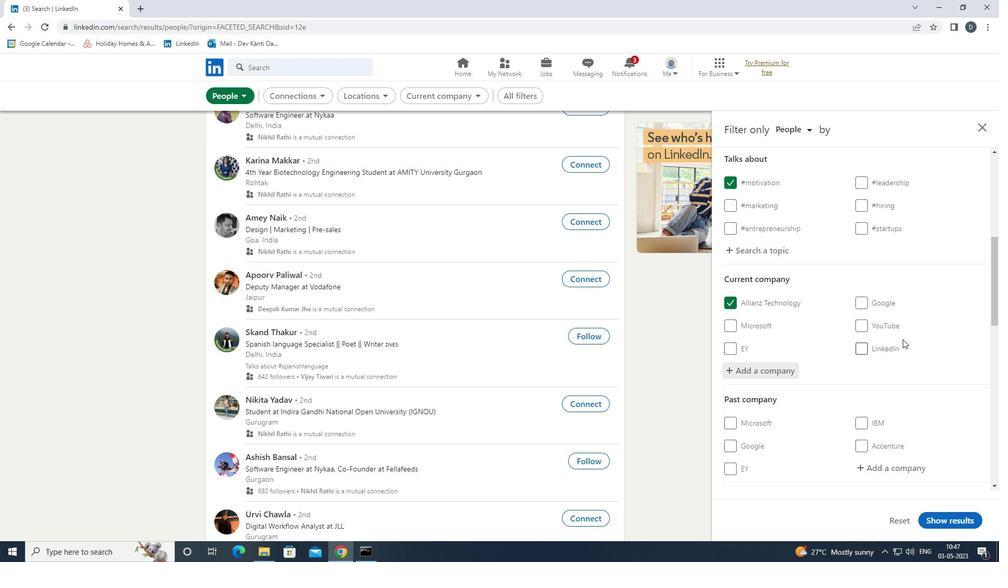 
Action: Mouse scrolled (903, 338) with delta (0, 0)
Screenshot: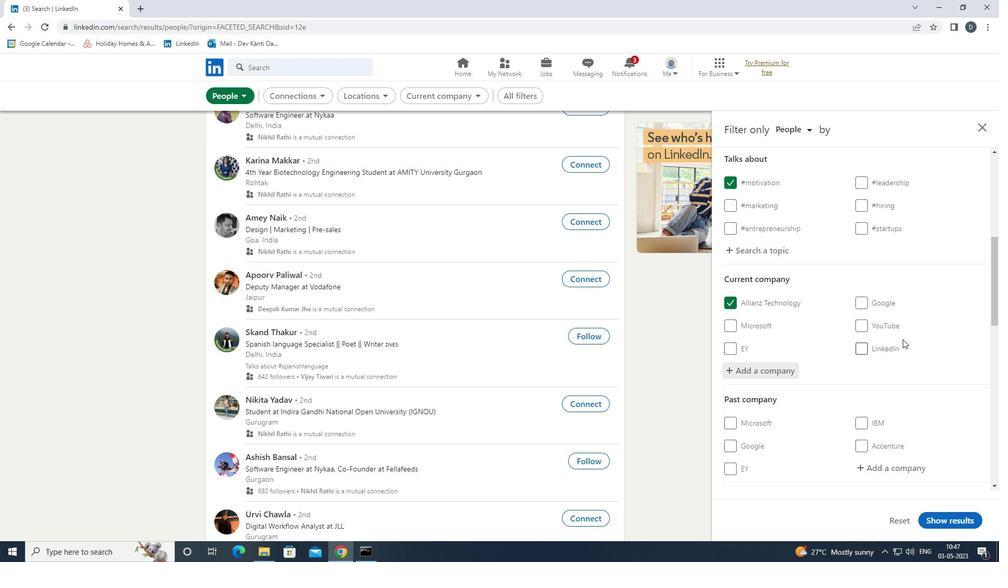 
Action: Mouse moved to (903, 339)
Screenshot: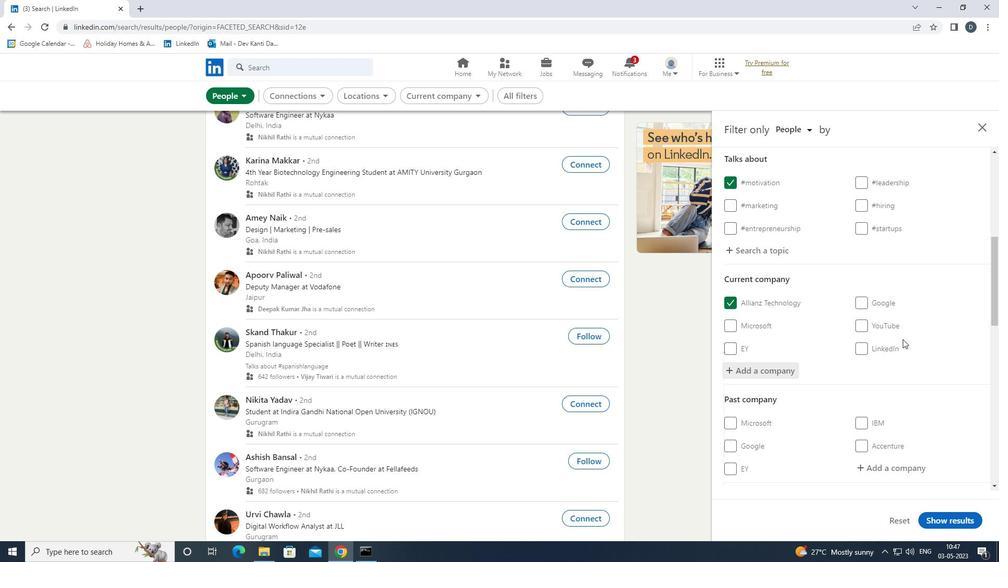 
Action: Mouse scrolled (903, 338) with delta (0, 0)
Screenshot: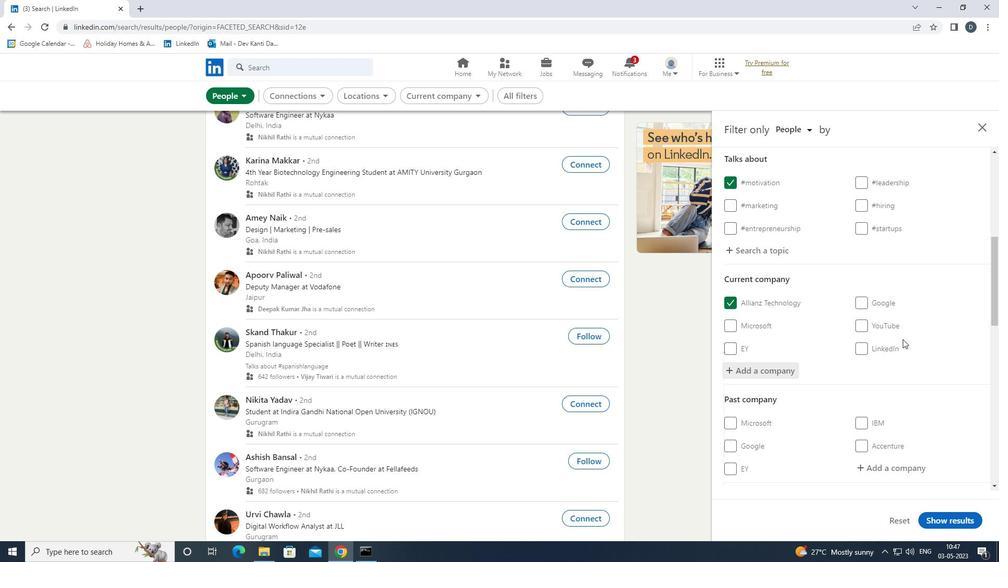 
Action: Mouse moved to (903, 341)
Screenshot: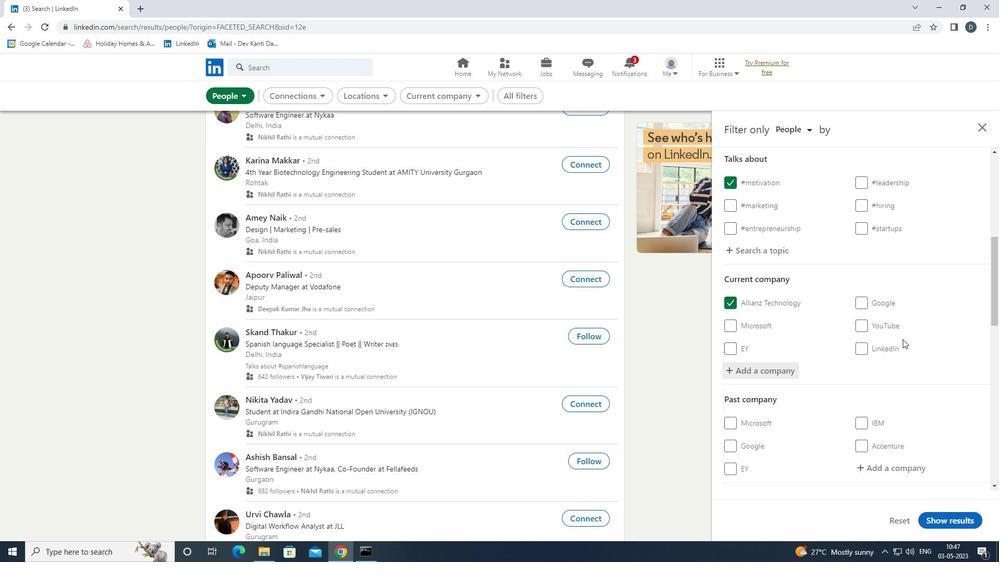 
Action: Mouse scrolled (903, 340) with delta (0, 0)
Screenshot: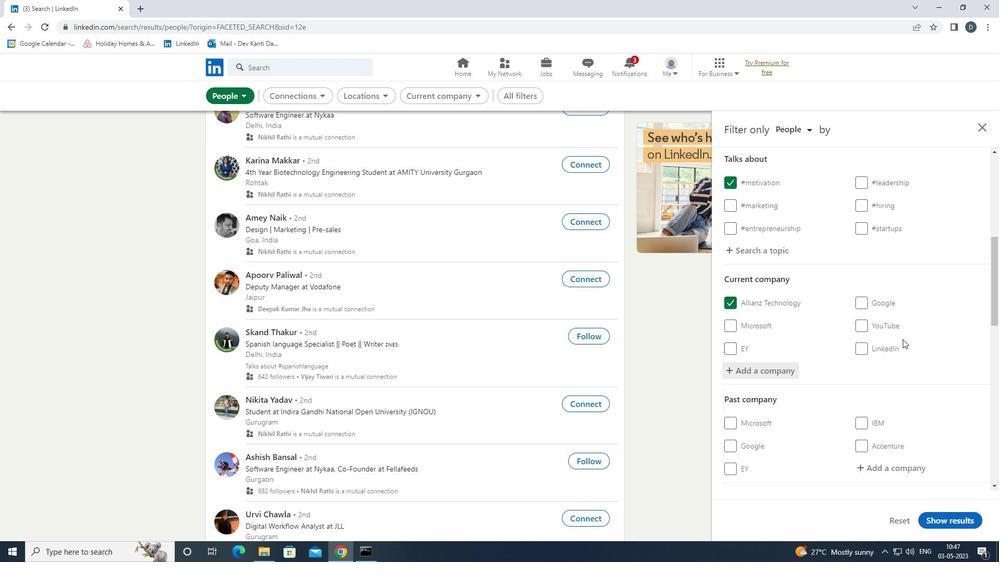 
Action: Mouse scrolled (903, 340) with delta (0, 0)
Screenshot: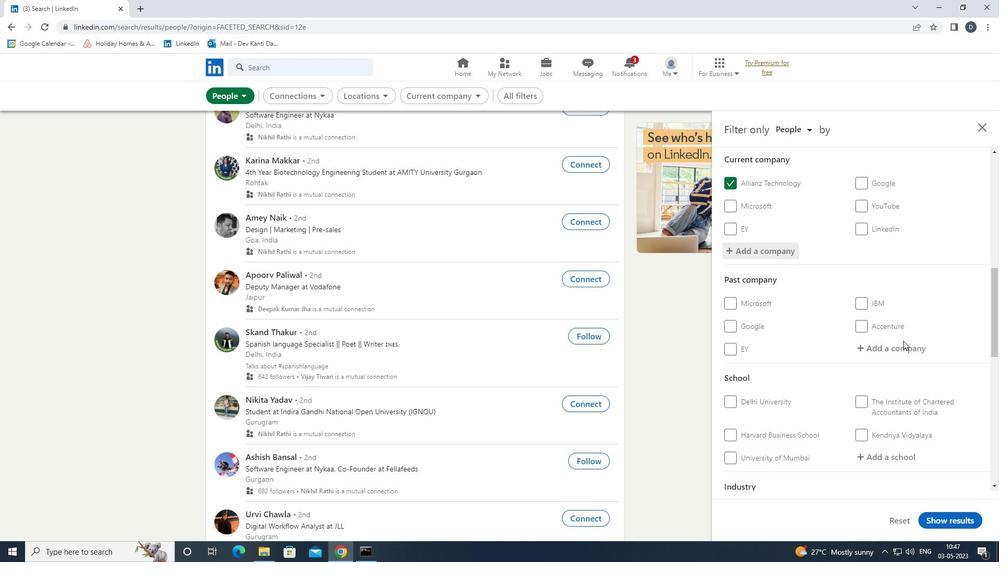 
Action: Mouse scrolled (903, 340) with delta (0, 0)
Screenshot: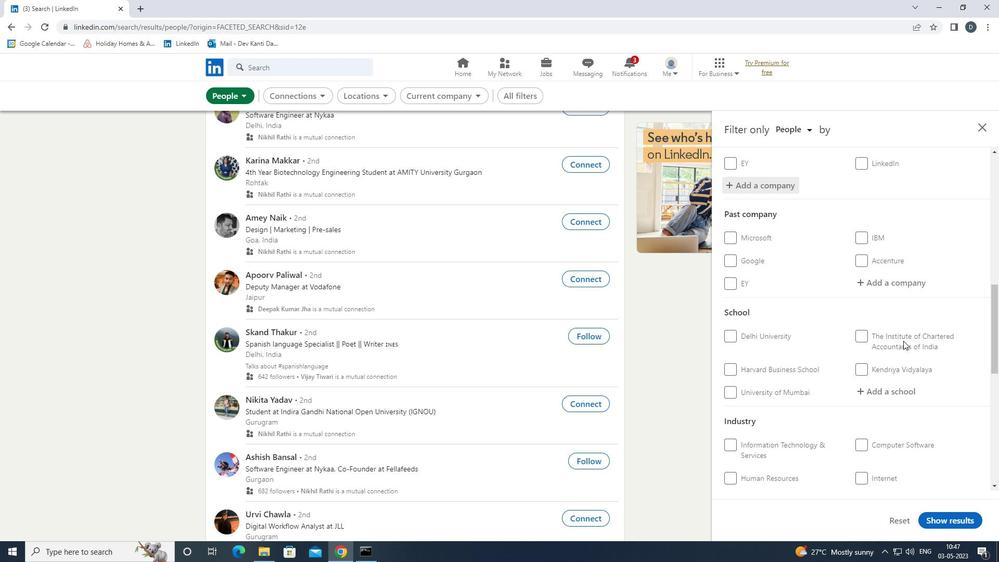 
Action: Mouse moved to (901, 268)
Screenshot: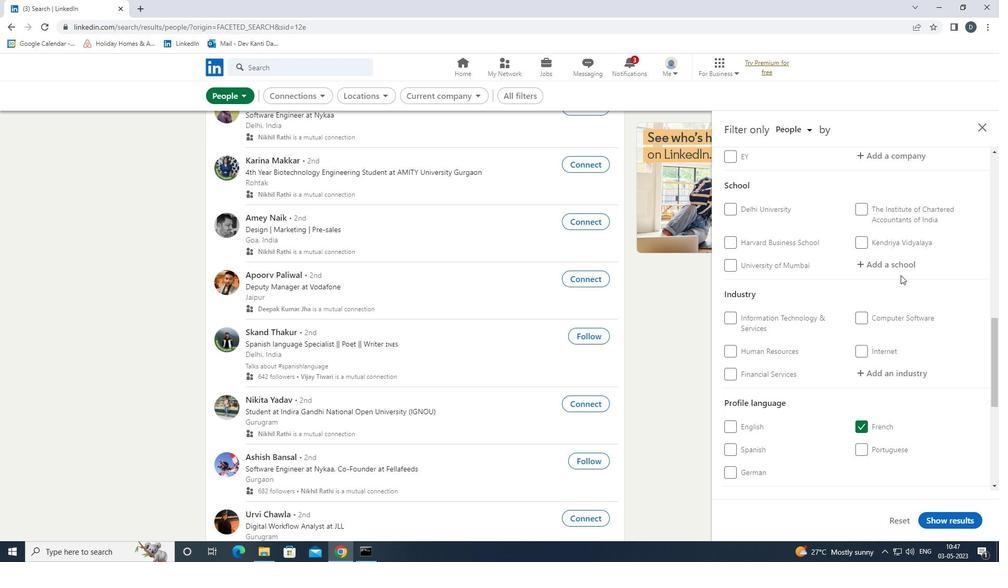 
Action: Mouse pressed left at (901, 268)
Screenshot: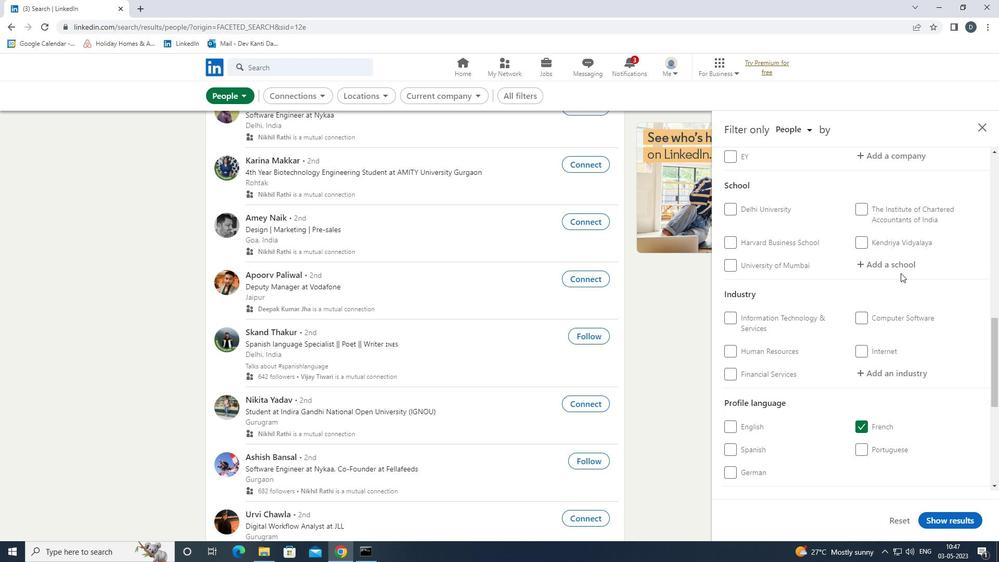 
Action: Key pressed <Key.shift>AL-<Key.shift>FALAH<Key.down><Key.enter>
Screenshot: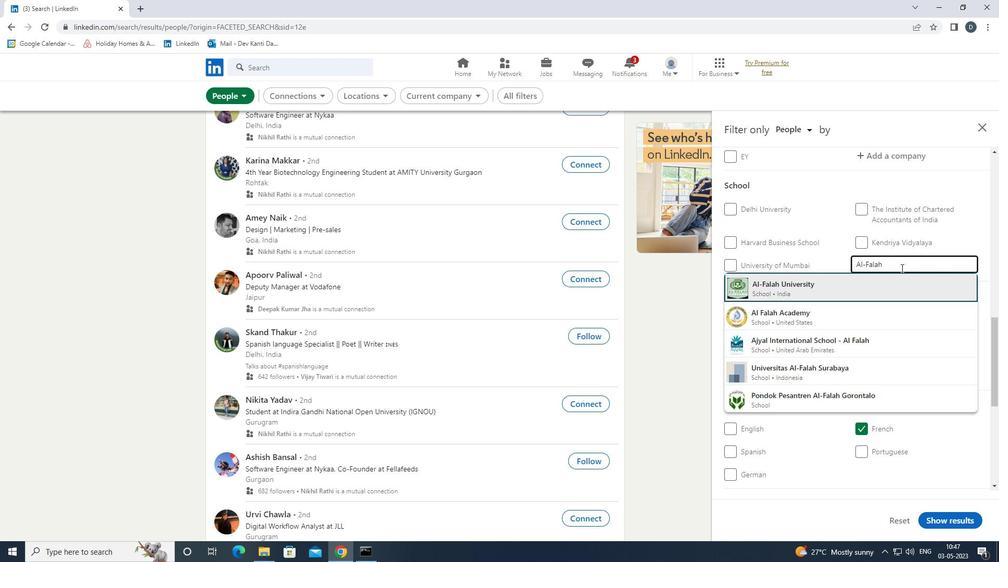 
Action: Mouse moved to (913, 274)
Screenshot: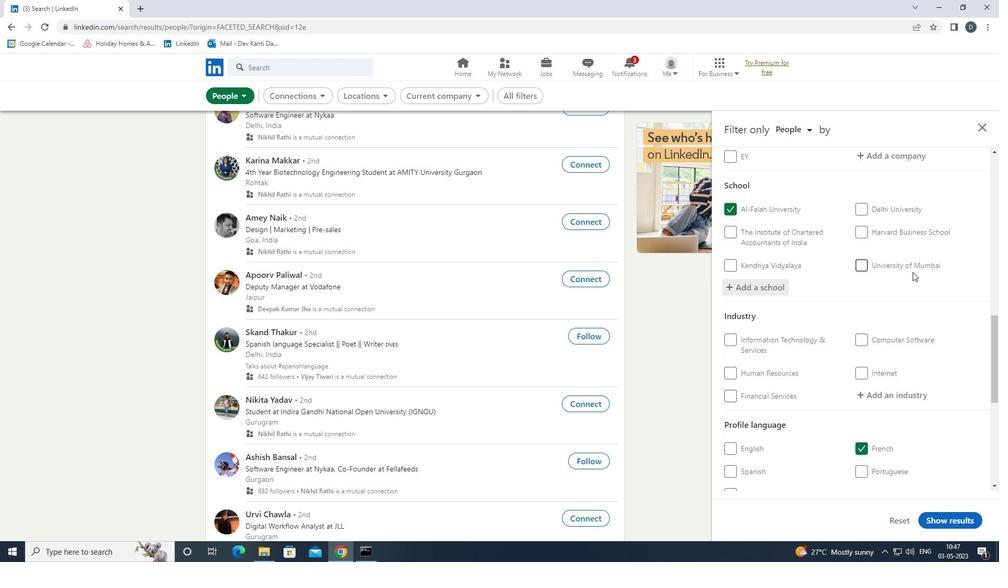 
Action: Mouse scrolled (913, 274) with delta (0, 0)
Screenshot: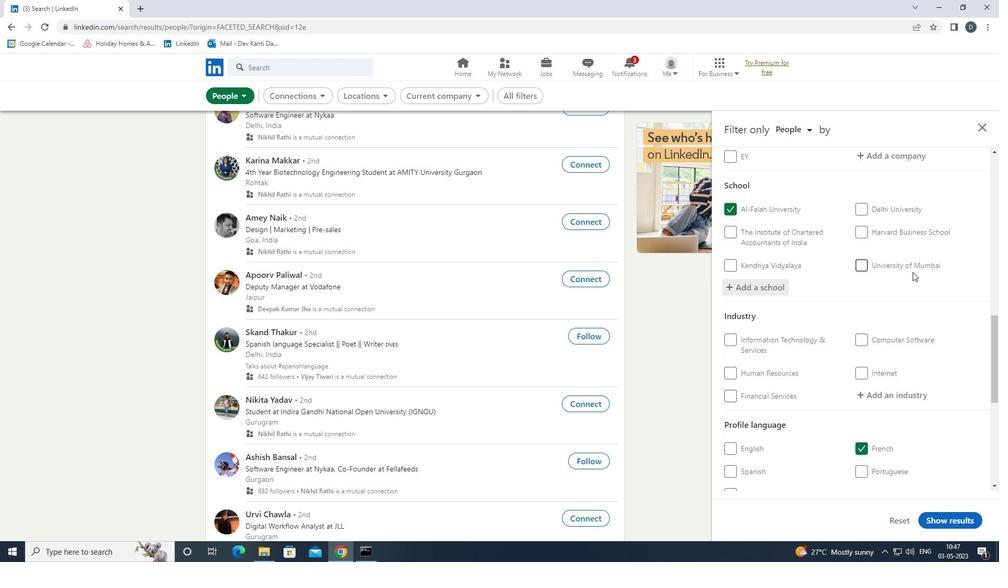 
Action: Mouse moved to (914, 276)
Screenshot: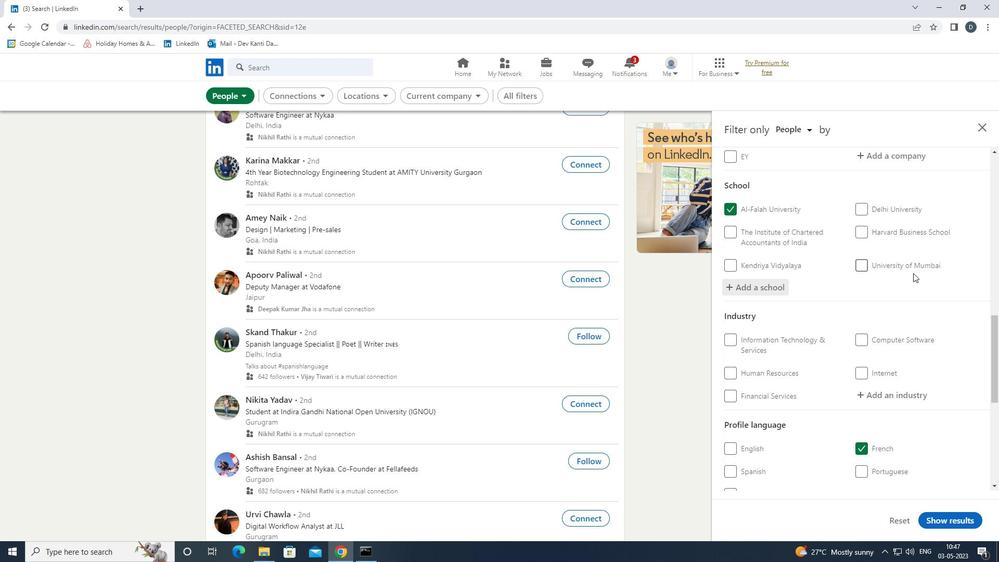 
Action: Mouse scrolled (914, 276) with delta (0, 0)
Screenshot: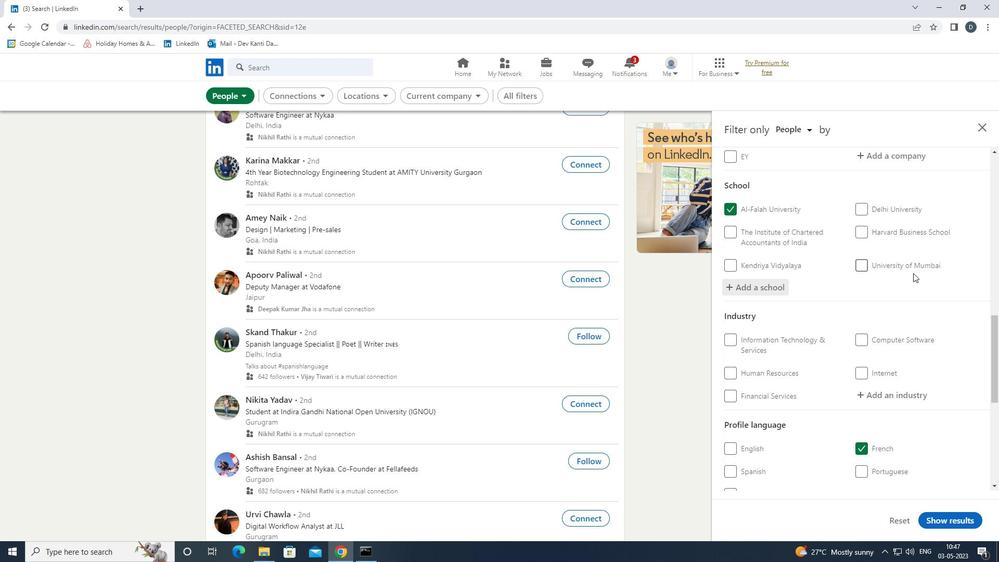 
Action: Mouse moved to (892, 292)
Screenshot: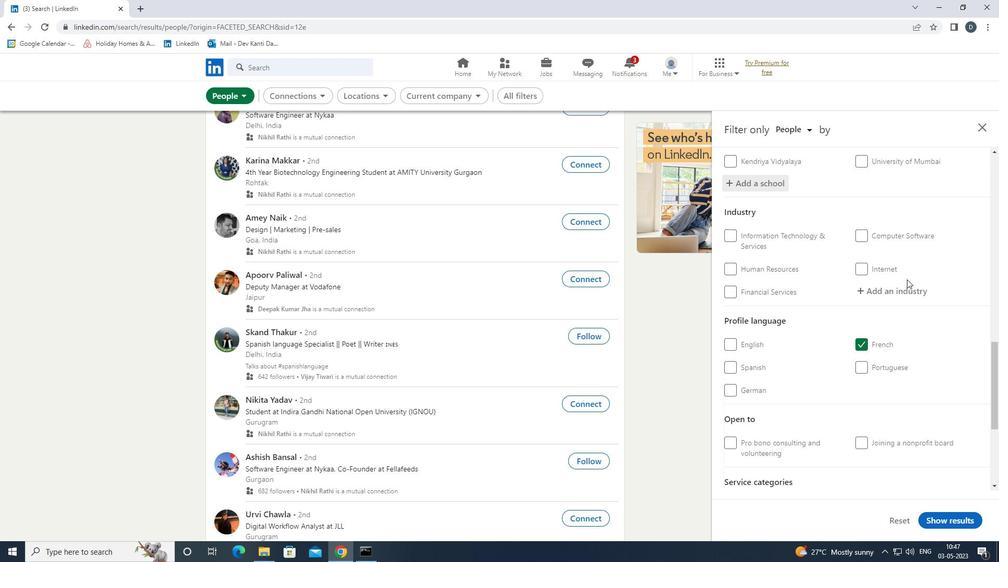 
Action: Mouse pressed left at (892, 292)
Screenshot: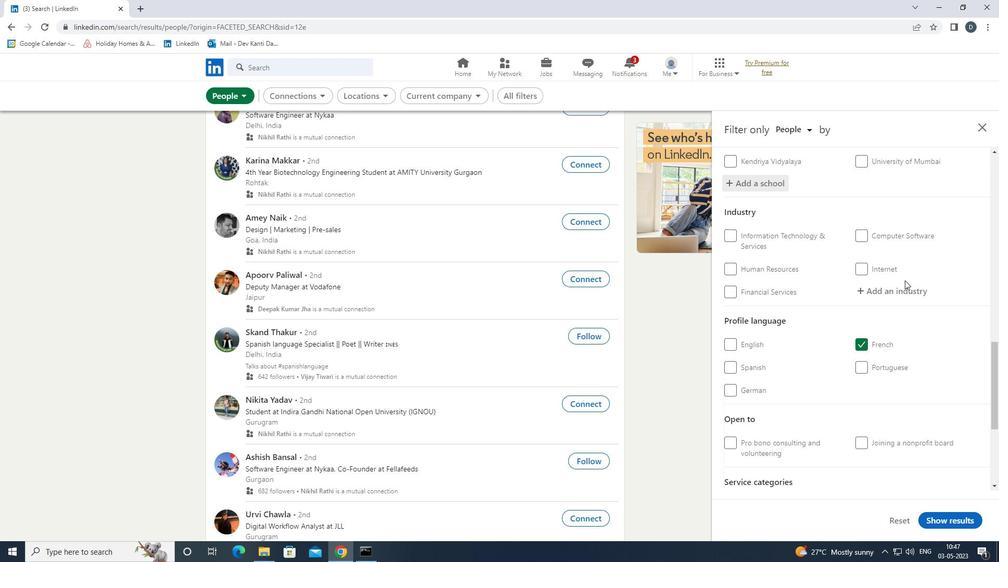 
Action: Key pressed <Key.shift>CONSTRUCTION<Key.down><Key.down><Key.down><Key.enter>
Screenshot: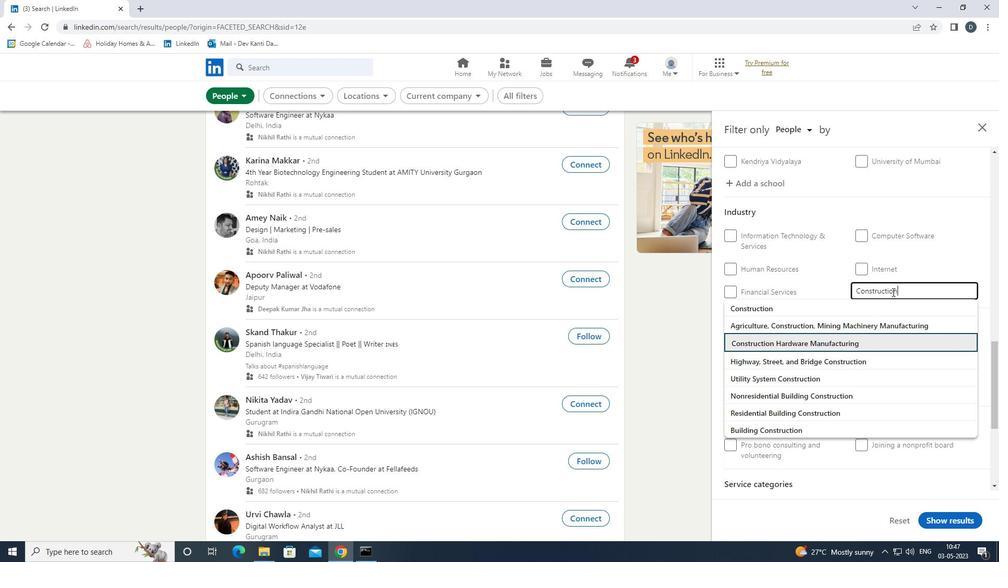 
Action: Mouse moved to (798, 218)
Screenshot: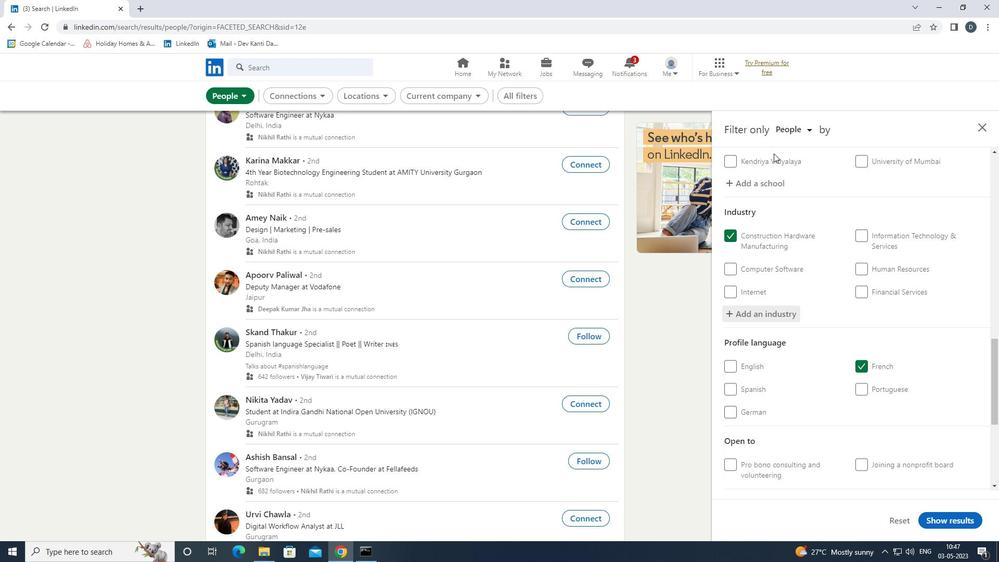 
Action: Mouse scrolled (798, 218) with delta (0, 0)
Screenshot: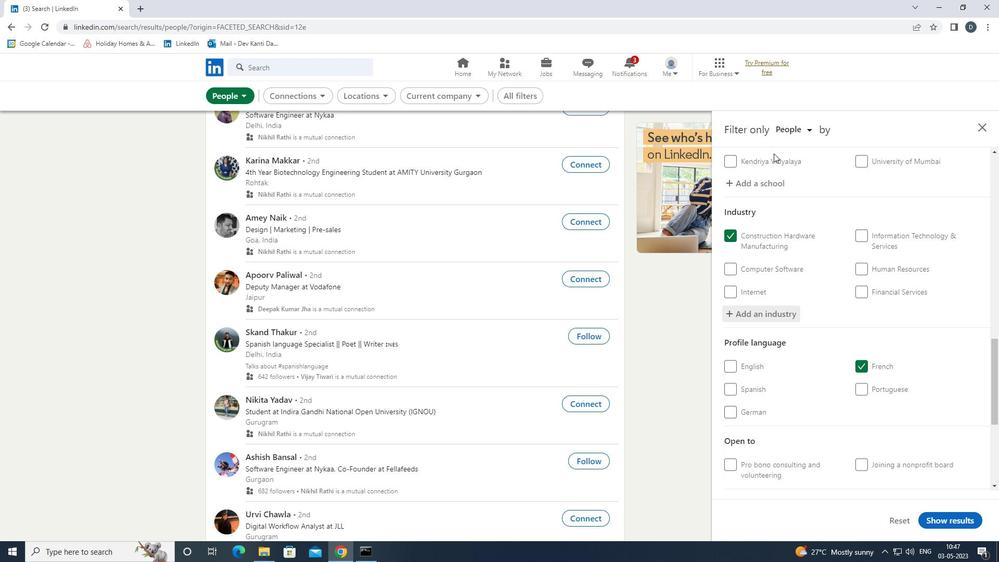
Action: Mouse moved to (828, 298)
Screenshot: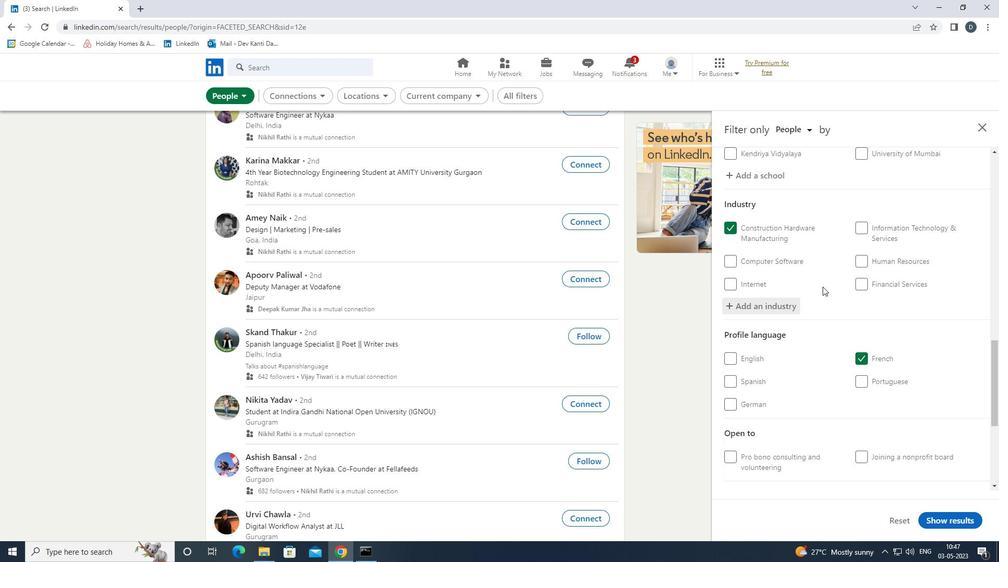
Action: Mouse scrolled (828, 297) with delta (0, 0)
Screenshot: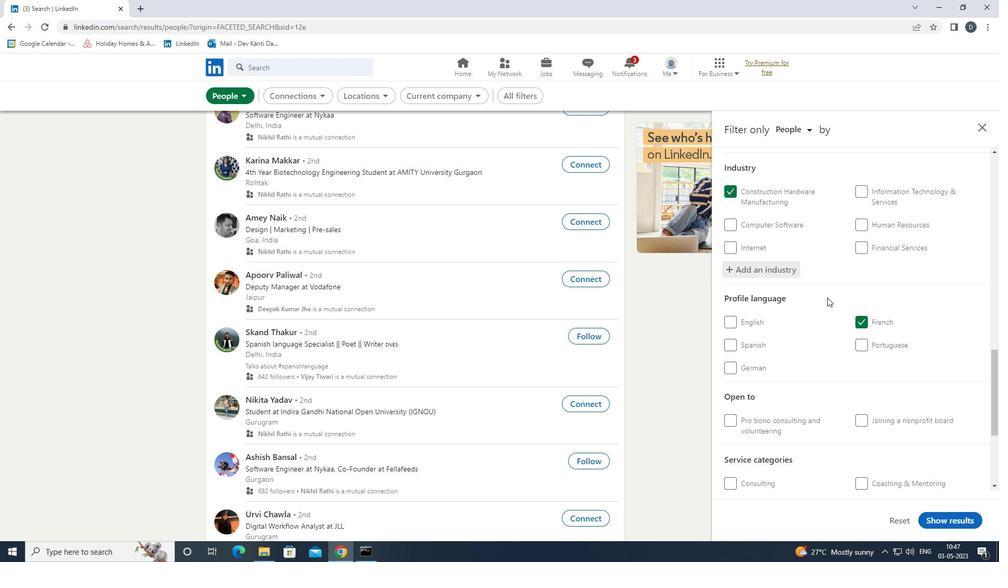 
Action: Mouse moved to (828, 298)
Screenshot: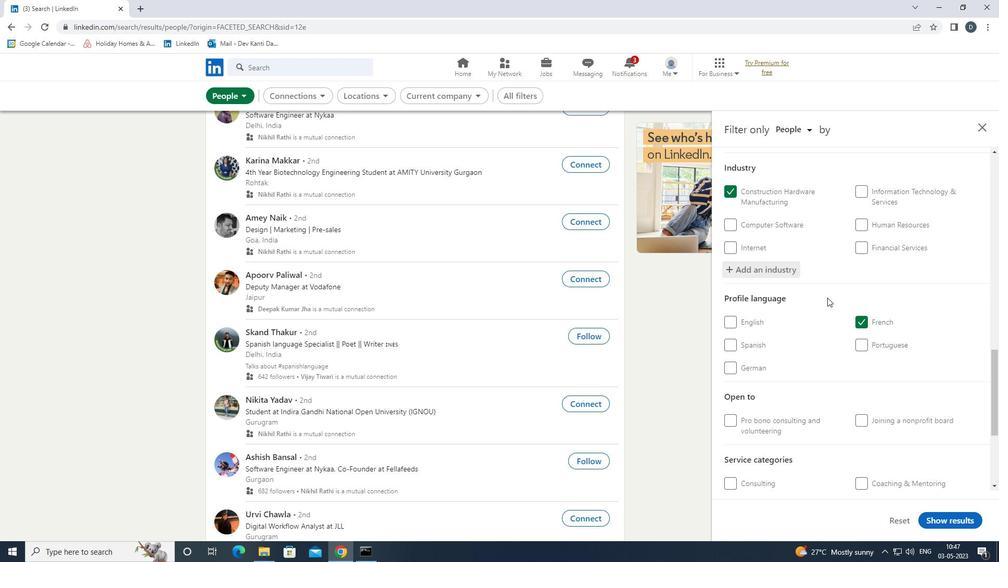 
Action: Mouse scrolled (828, 298) with delta (0, 0)
Screenshot: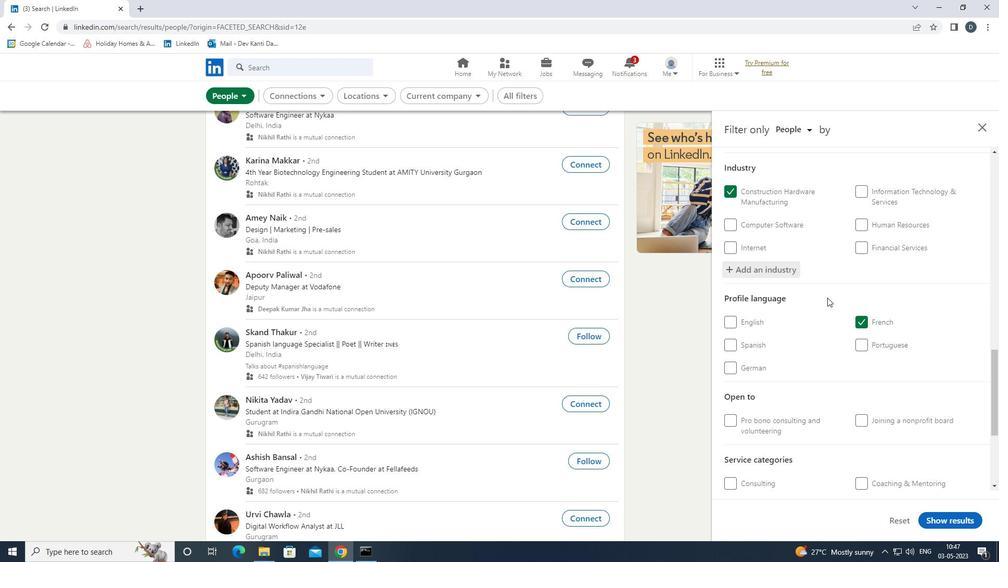 
Action: Mouse moved to (828, 299)
Screenshot: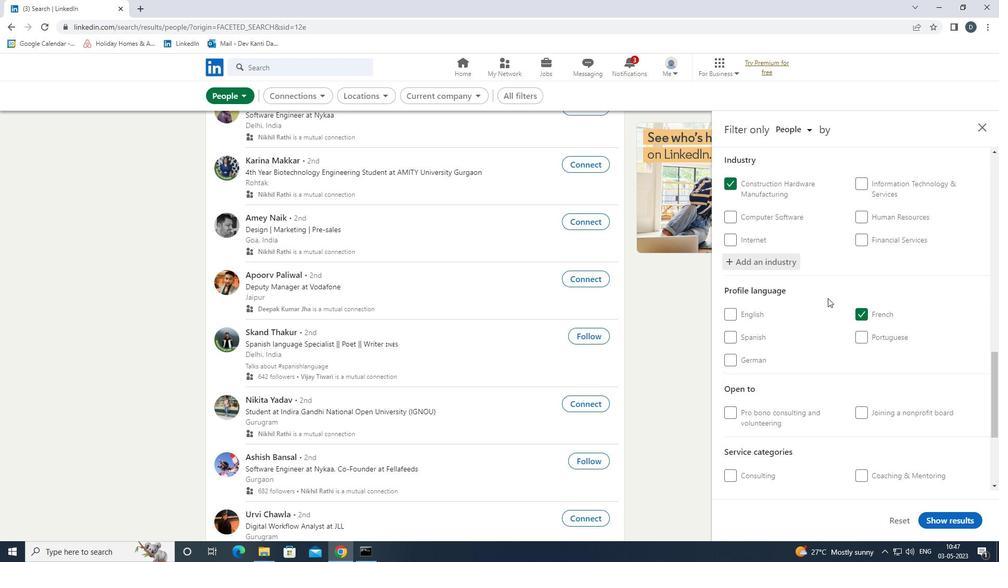 
Action: Mouse scrolled (828, 299) with delta (0, 0)
Screenshot: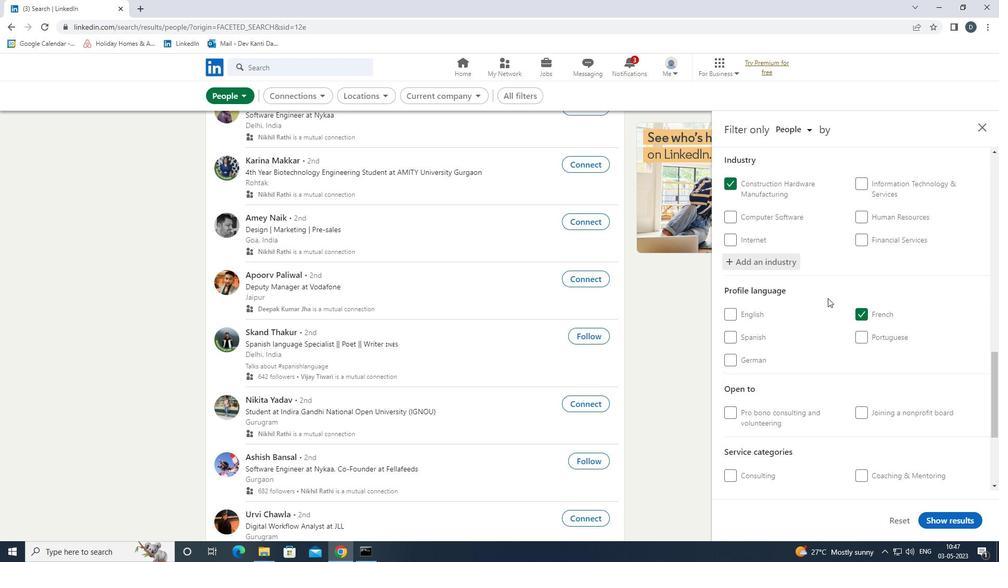 
Action: Mouse moved to (892, 368)
Screenshot: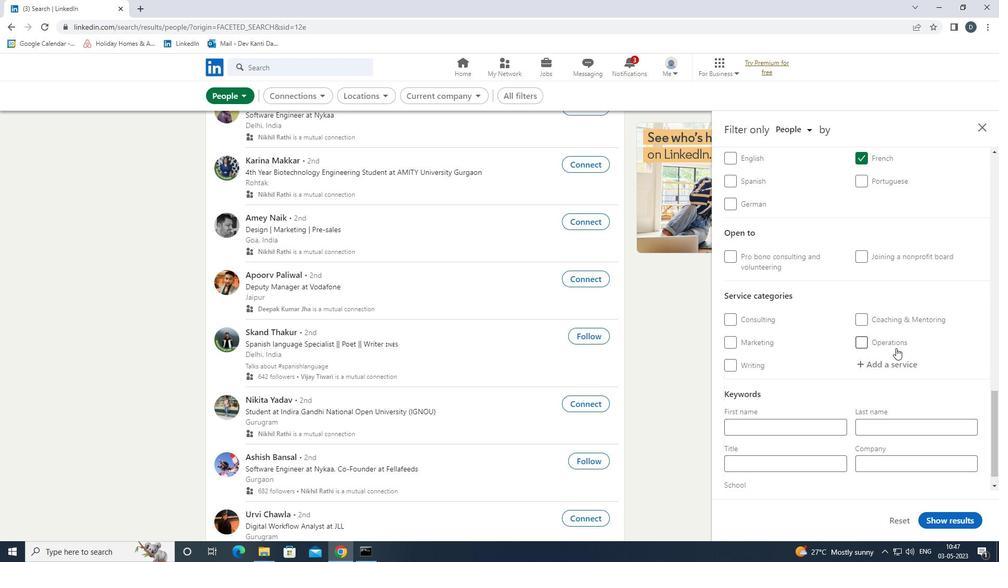 
Action: Mouse pressed left at (892, 368)
Screenshot: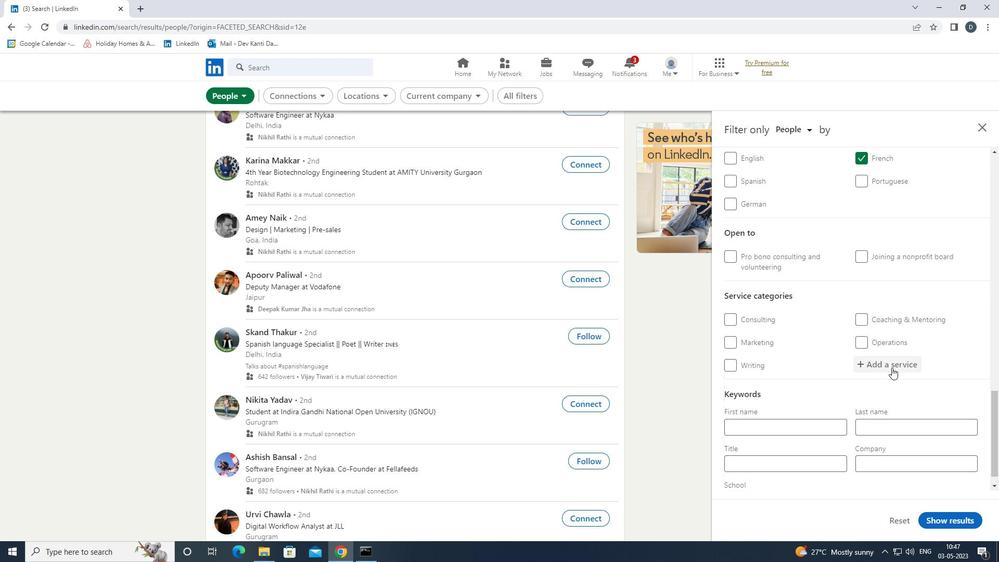 
Action: Mouse moved to (888, 376)
Screenshot: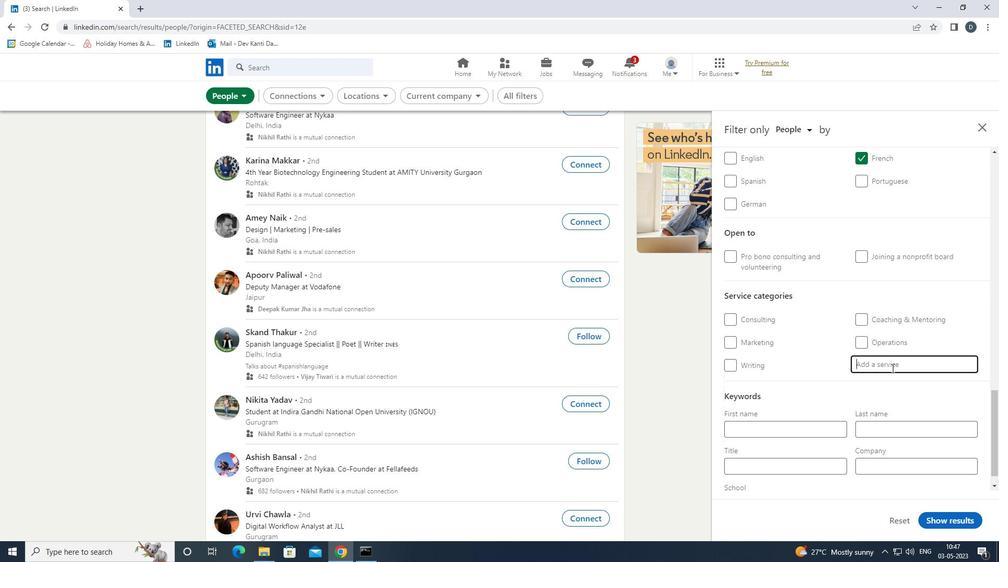 
Action: Key pressed <Key.shift>CUSTOMER<Key.down><Key.down><Key.enter>
Screenshot: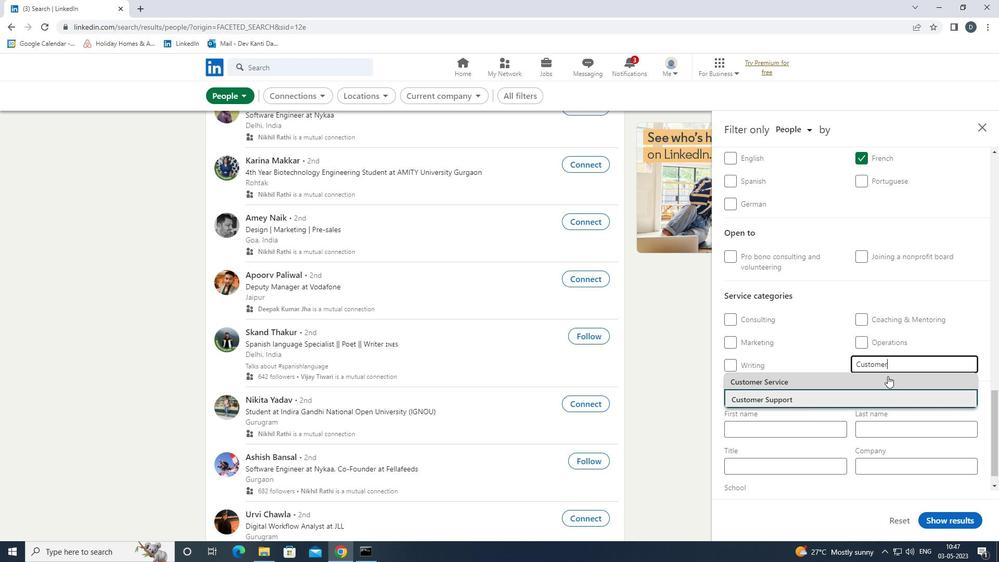 
Action: Mouse scrolled (888, 375) with delta (0, 0)
Screenshot: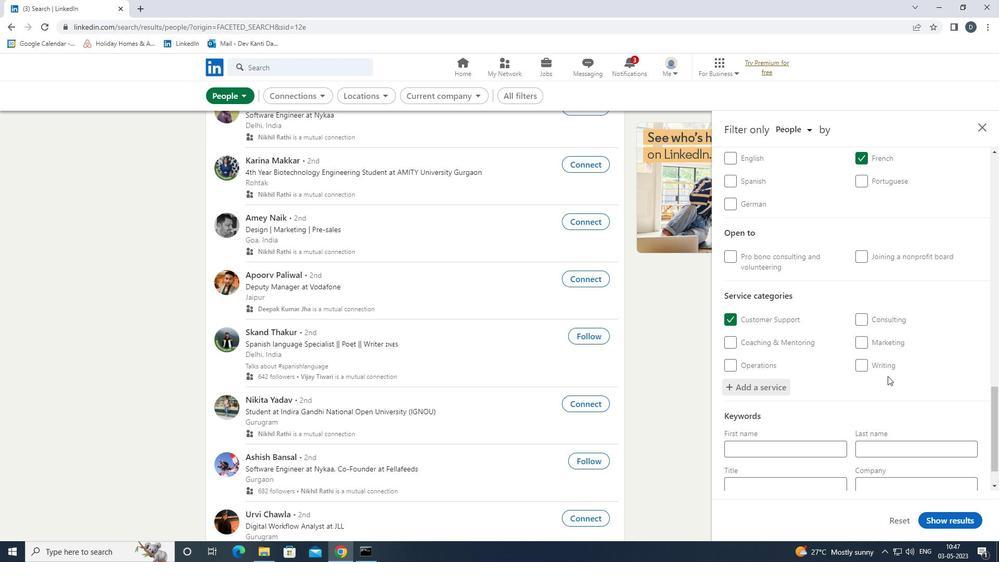 
Action: Mouse scrolled (888, 375) with delta (0, 0)
Screenshot: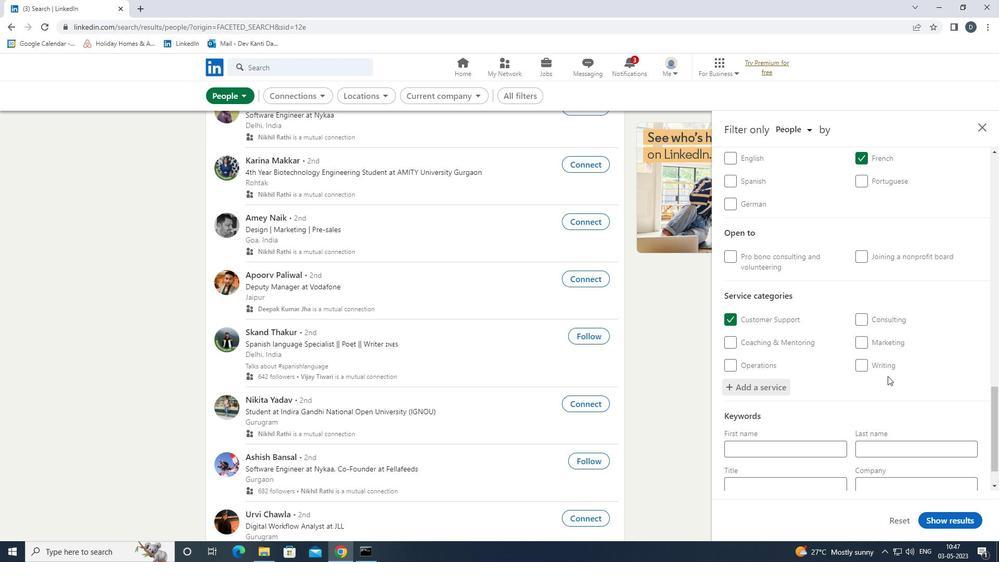 
Action: Mouse scrolled (888, 375) with delta (0, 0)
Screenshot: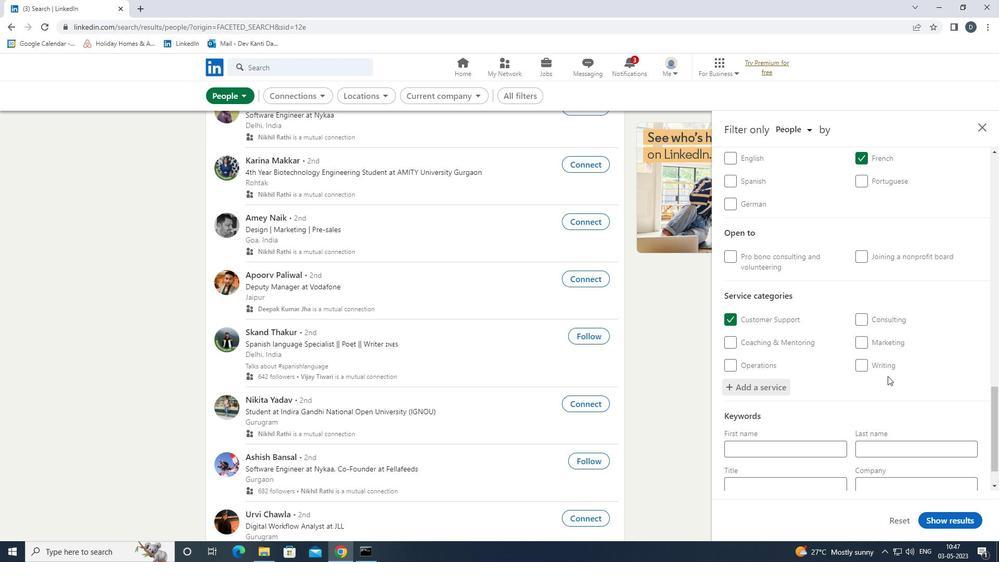 
Action: Mouse moved to (811, 450)
Screenshot: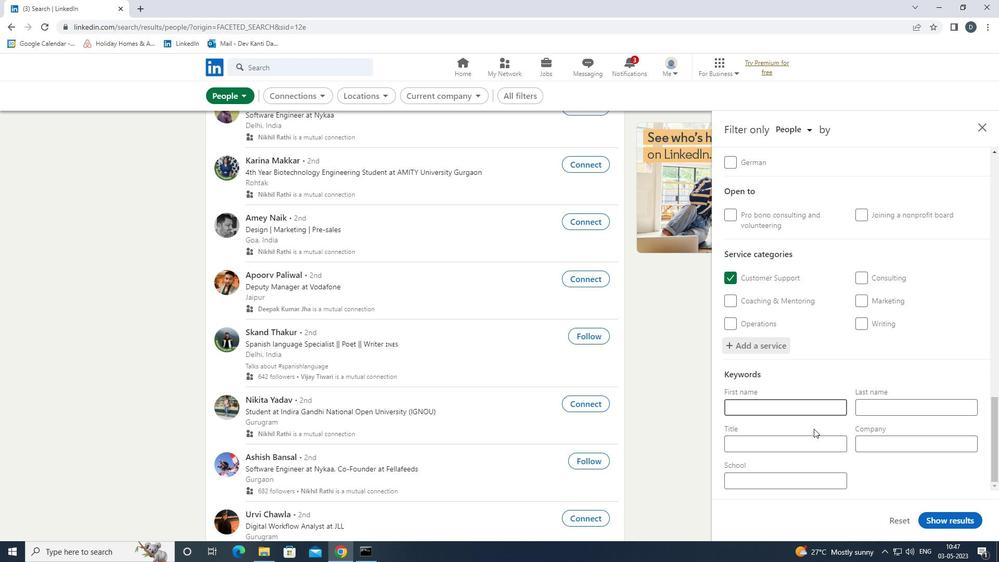 
Action: Mouse pressed left at (811, 450)
Screenshot: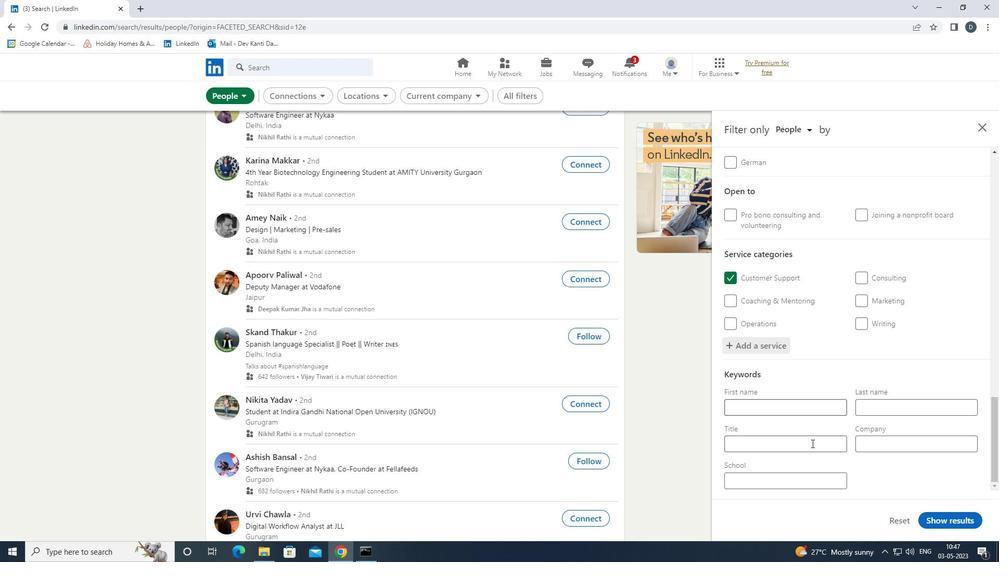 
Action: Mouse moved to (836, 435)
Screenshot: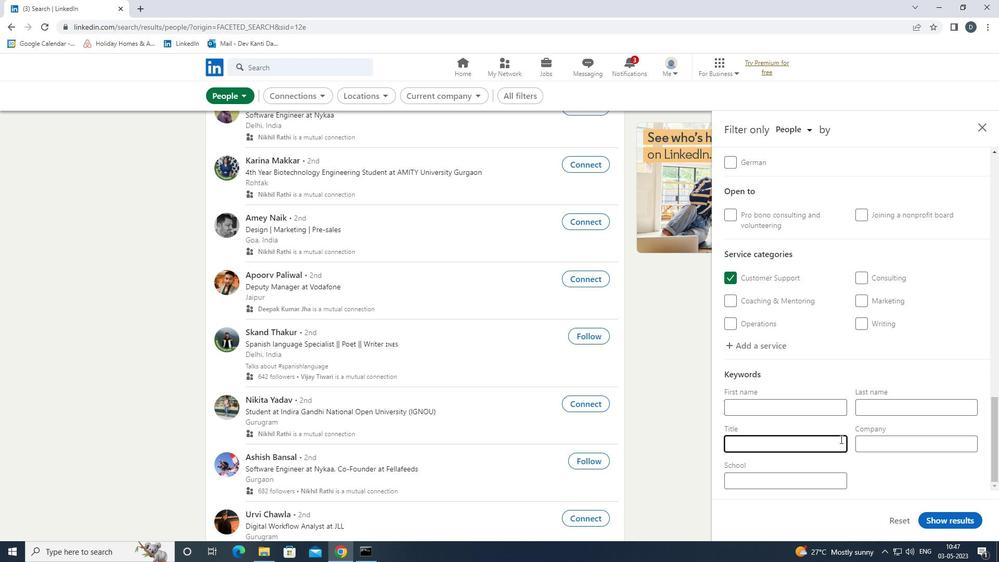 
Action: Key pressed <Key.shift><Key.shift><Key.shift><Key.shift><Key.shift>RESTUT<Key.backspace>RANT<Key.space><Key.shift><<Key.backspace><Key.shift>MANAGER
Screenshot: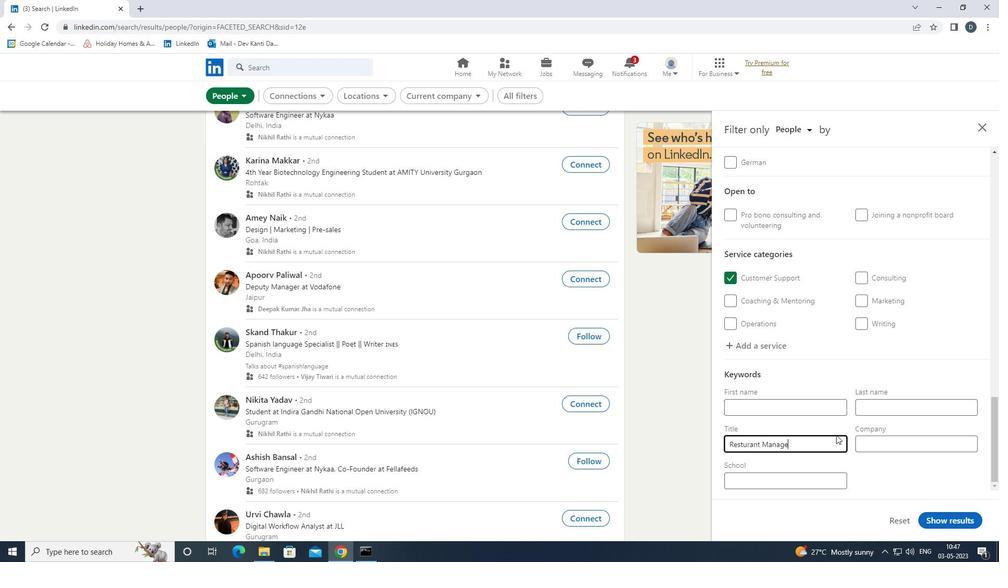 
Action: Mouse moved to (949, 519)
Screenshot: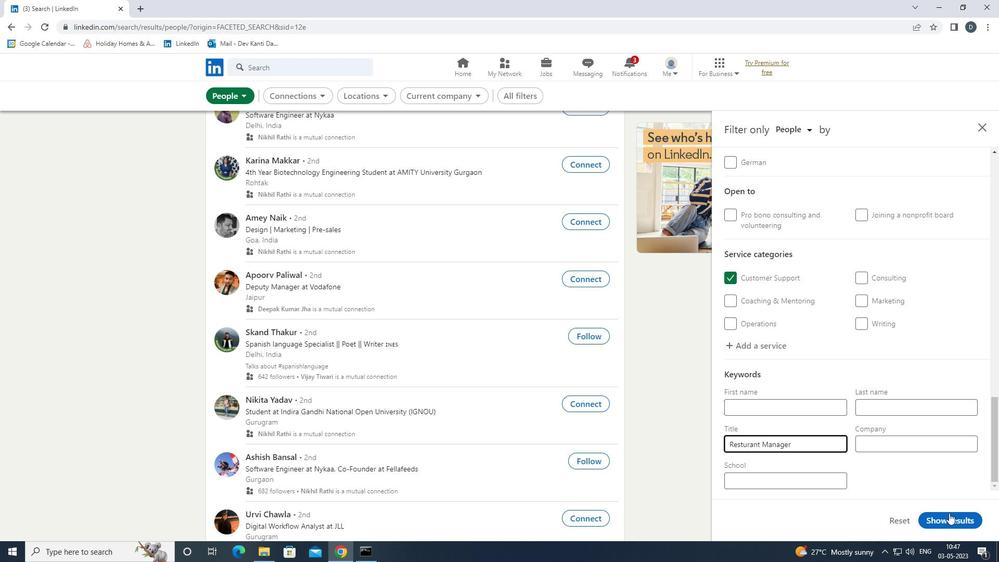 
Action: Mouse pressed left at (949, 519)
Screenshot: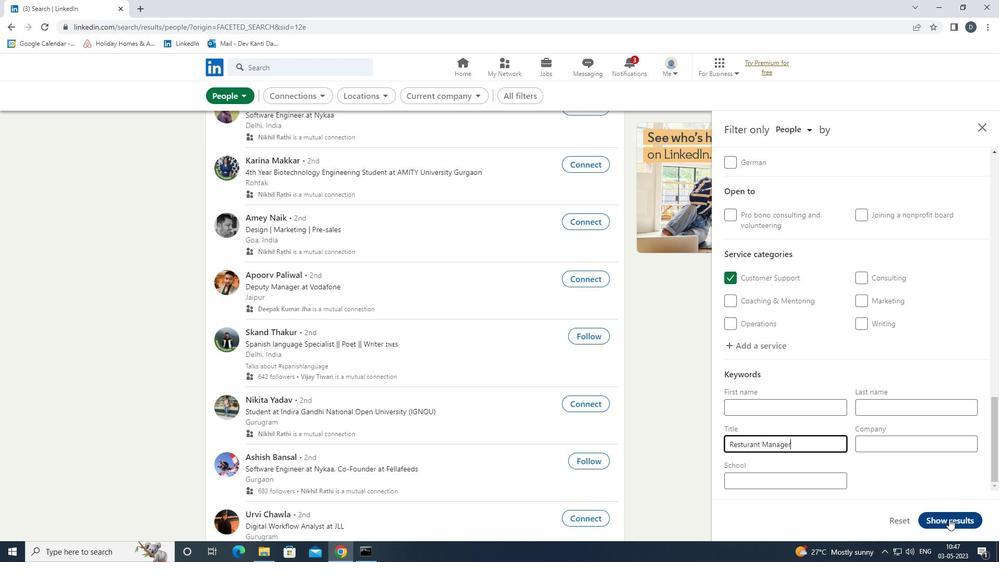 
Action: Mouse moved to (324, 122)
Screenshot: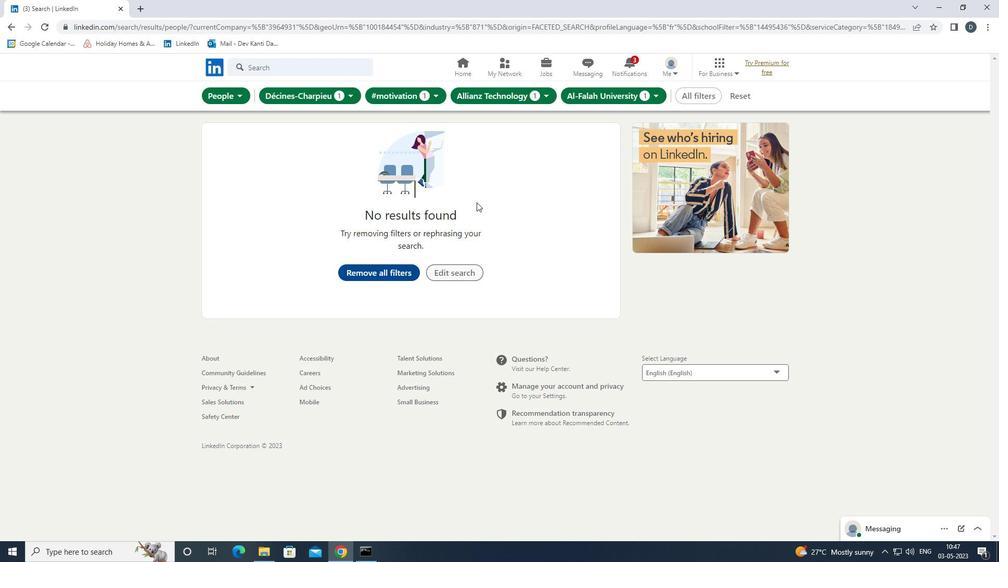 
